 Task: Find connections with filter location Saumur with filter topic #customerrelationswith filter profile language English with filter current company Suzuki Motorcycle India Private Ltd. with filter school Jodhpur National University, Jodhpur with filter industry Marketing Services with filter service category Market Strategy with filter keywords title Homeless Shelter Worker
Action: Mouse moved to (274, 211)
Screenshot: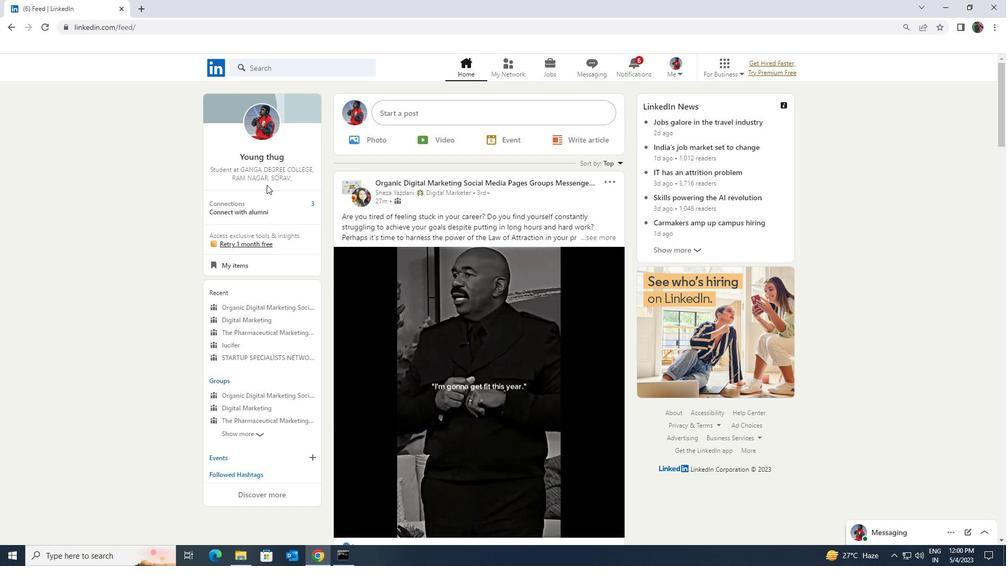 
Action: Mouse pressed left at (274, 211)
Screenshot: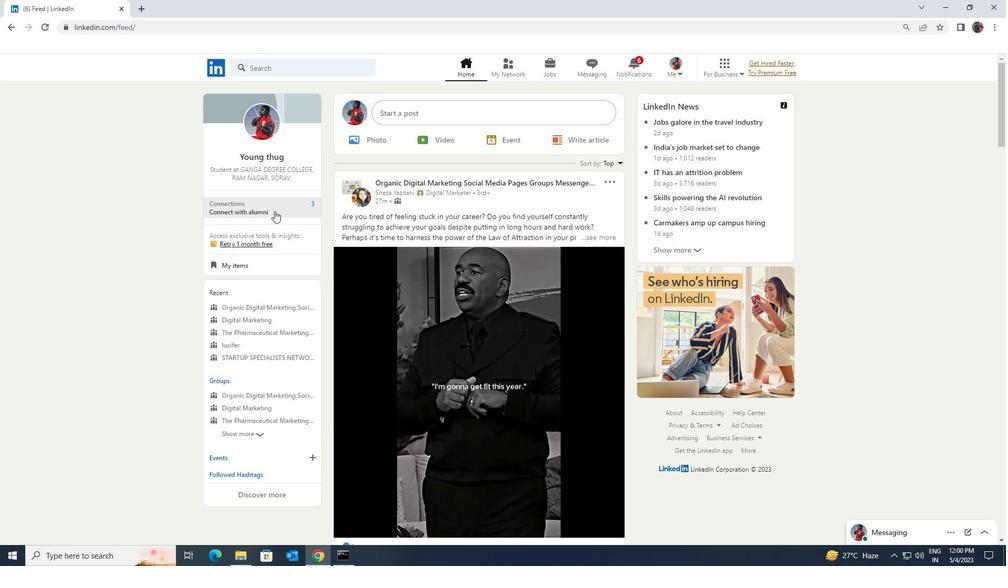 
Action: Mouse moved to (286, 132)
Screenshot: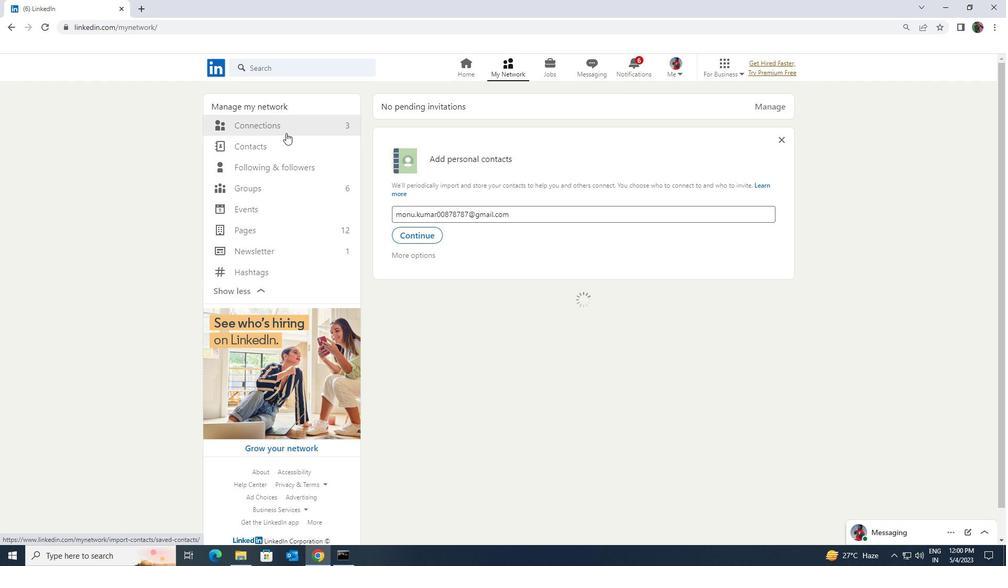 
Action: Mouse pressed left at (286, 132)
Screenshot: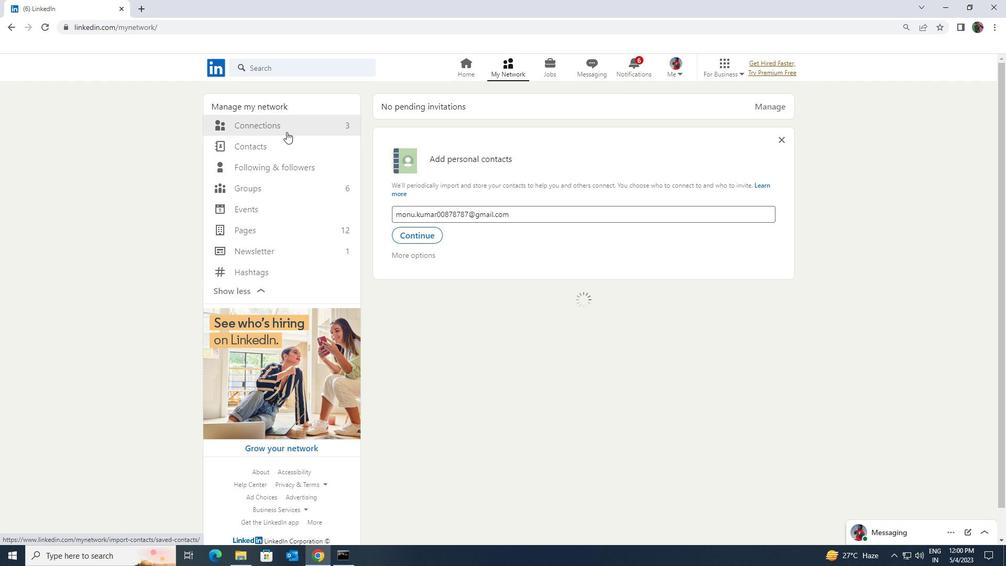 
Action: Mouse moved to (288, 126)
Screenshot: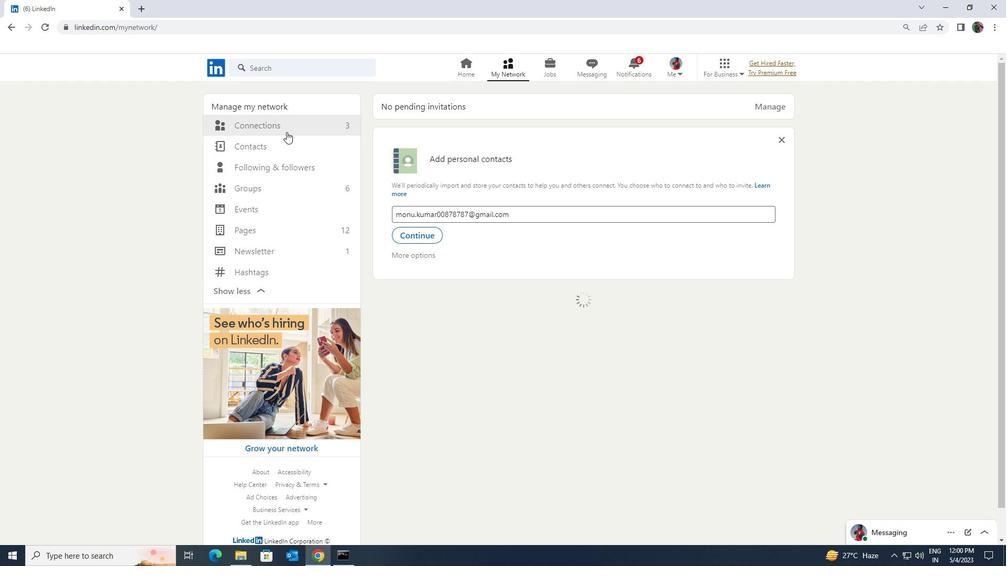 
Action: Mouse pressed left at (288, 126)
Screenshot: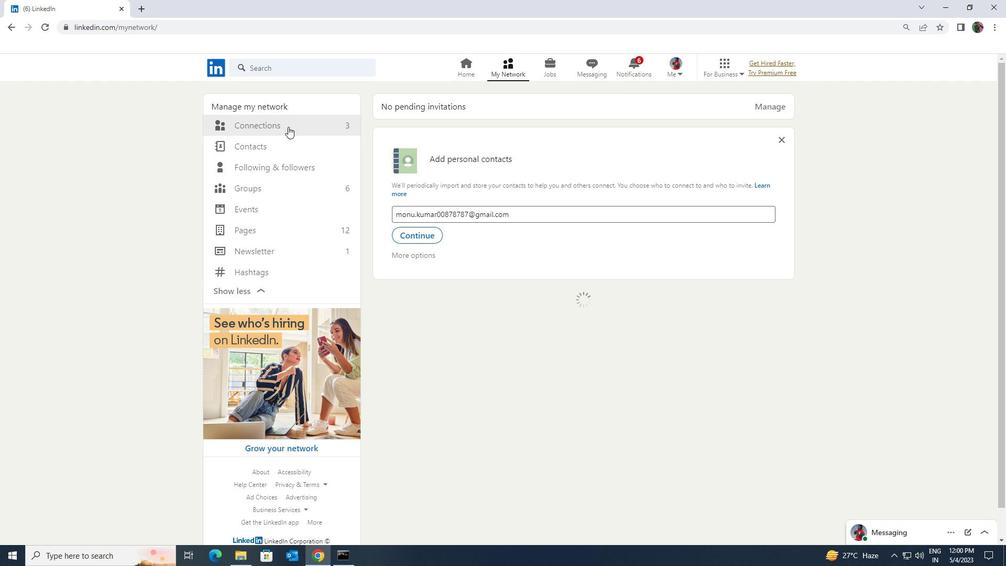 
Action: Mouse moved to (559, 127)
Screenshot: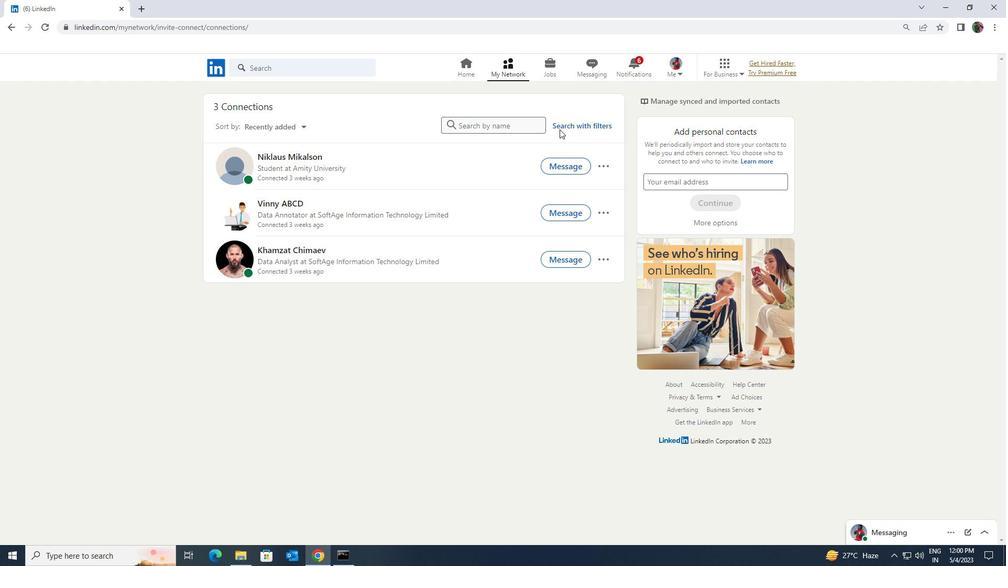 
Action: Mouse pressed left at (559, 127)
Screenshot: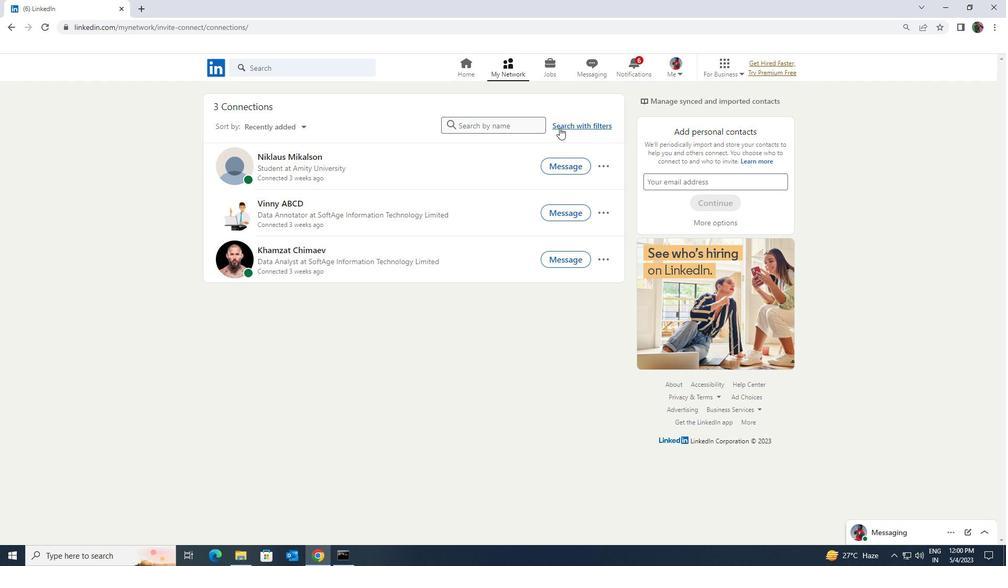 
Action: Mouse moved to (539, 98)
Screenshot: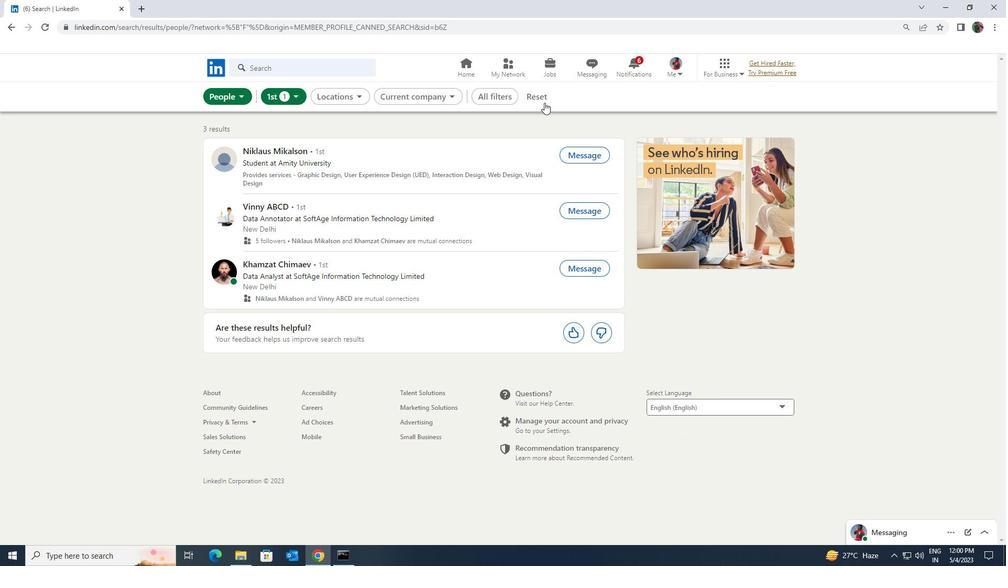 
Action: Mouse pressed left at (539, 98)
Screenshot: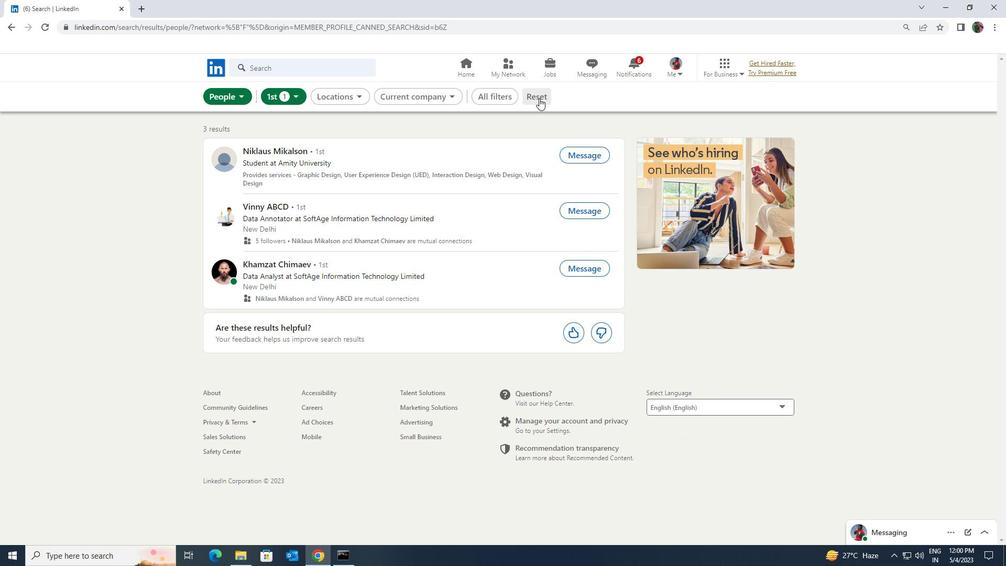
Action: Mouse moved to (524, 94)
Screenshot: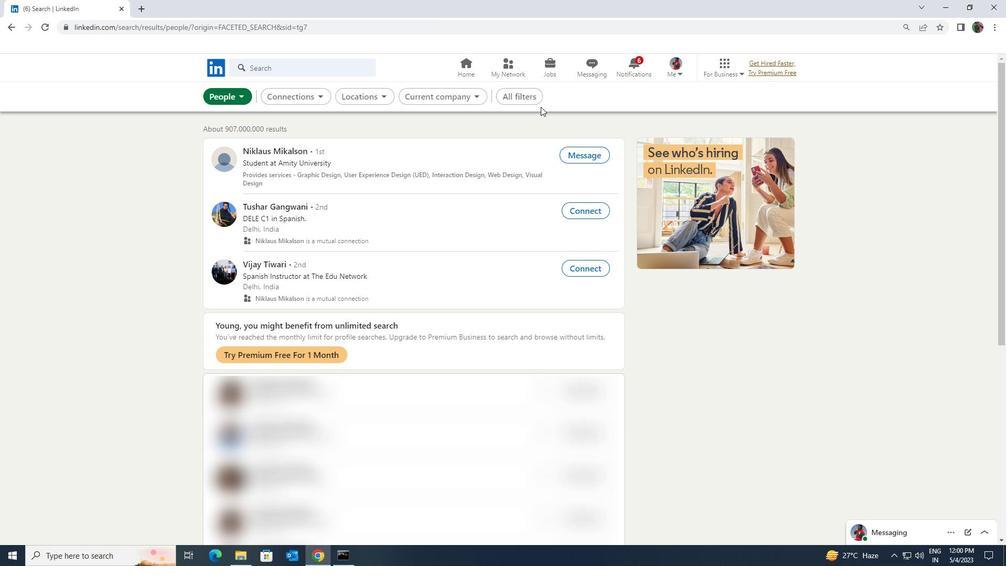 
Action: Mouse pressed left at (524, 94)
Screenshot: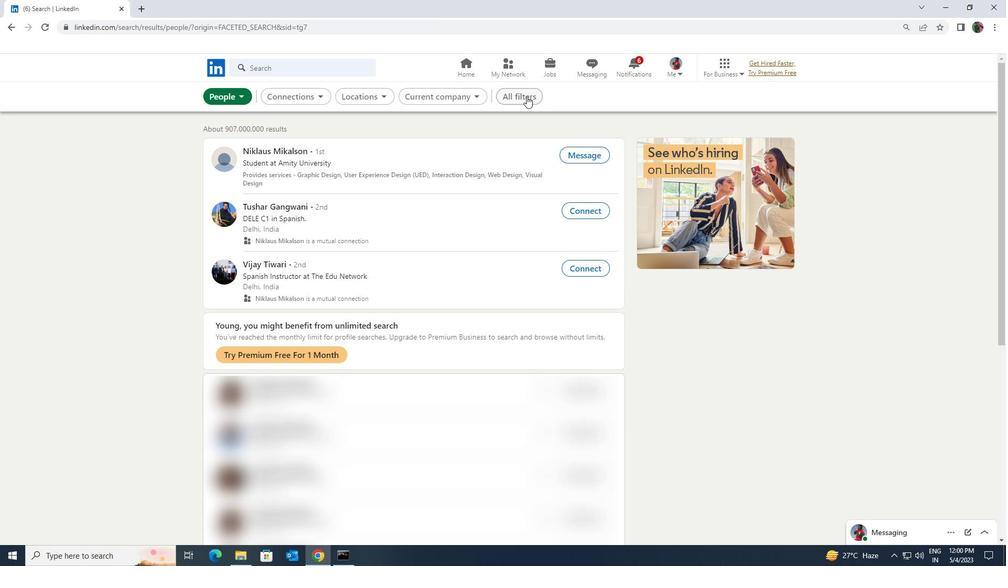 
Action: Mouse moved to (880, 410)
Screenshot: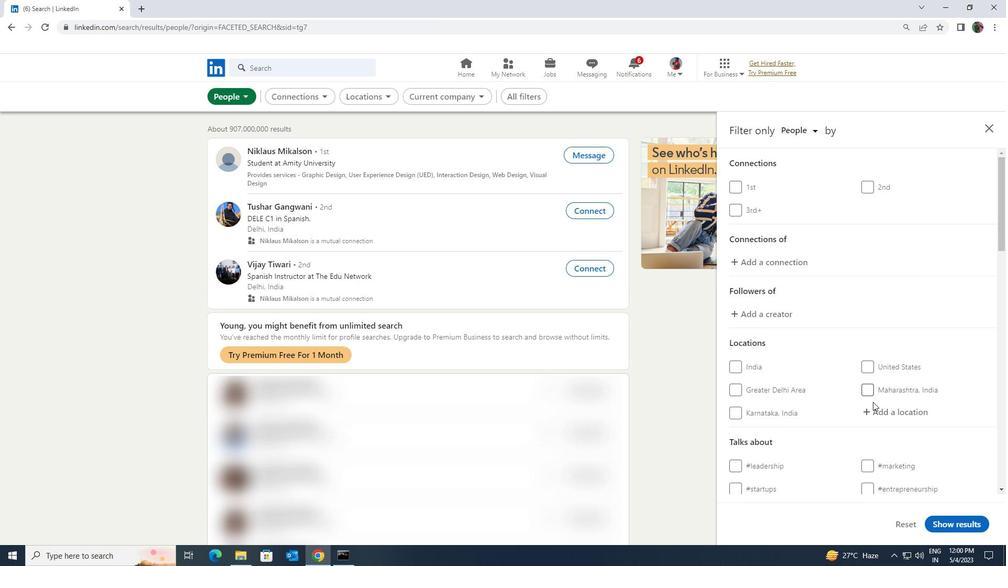 
Action: Mouse pressed left at (880, 410)
Screenshot: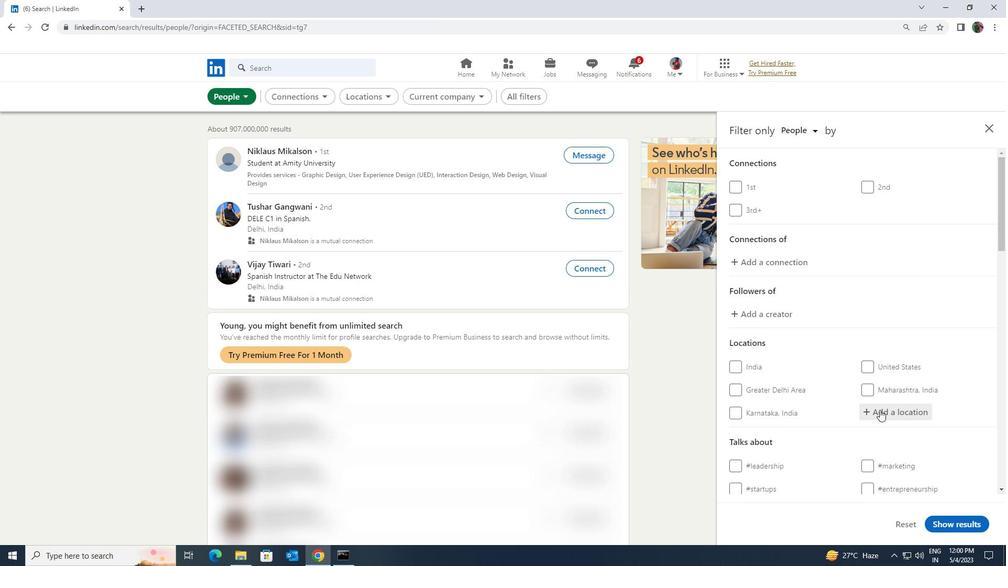 
Action: Key pressed <Key.shift><Key.shift><Key.shift><Key.shift>SAUMUR
Screenshot: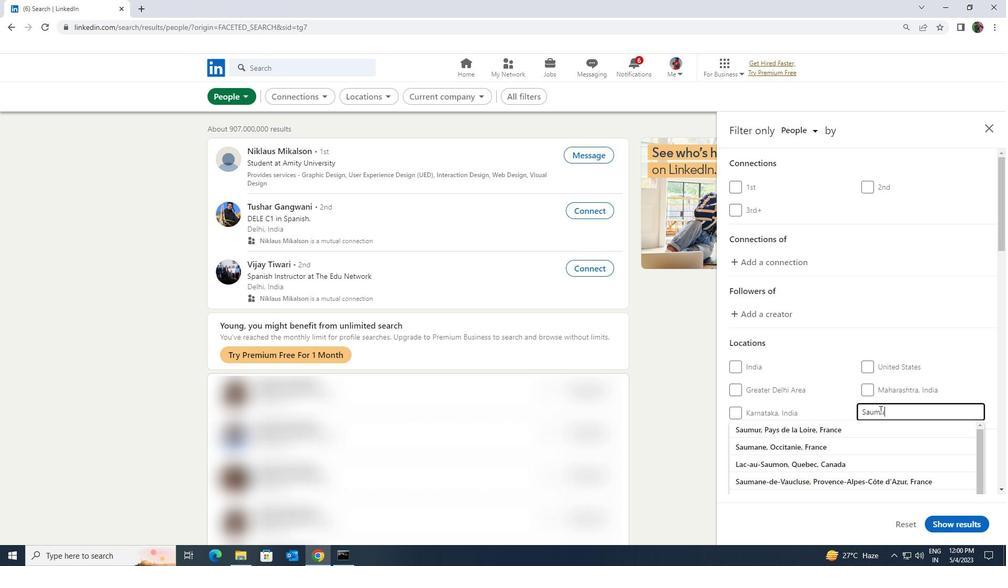 
Action: Mouse moved to (879, 423)
Screenshot: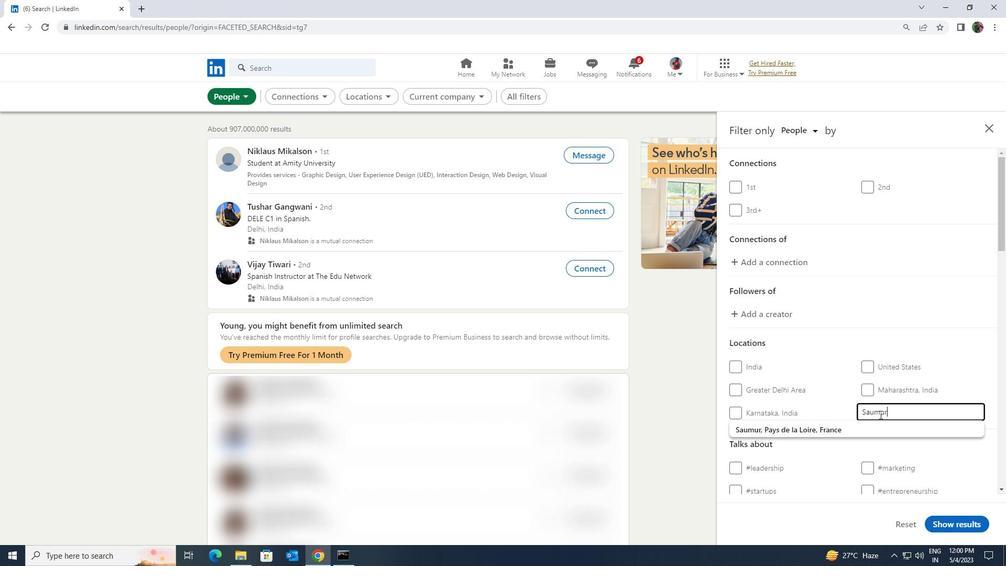 
Action: Mouse pressed left at (879, 423)
Screenshot: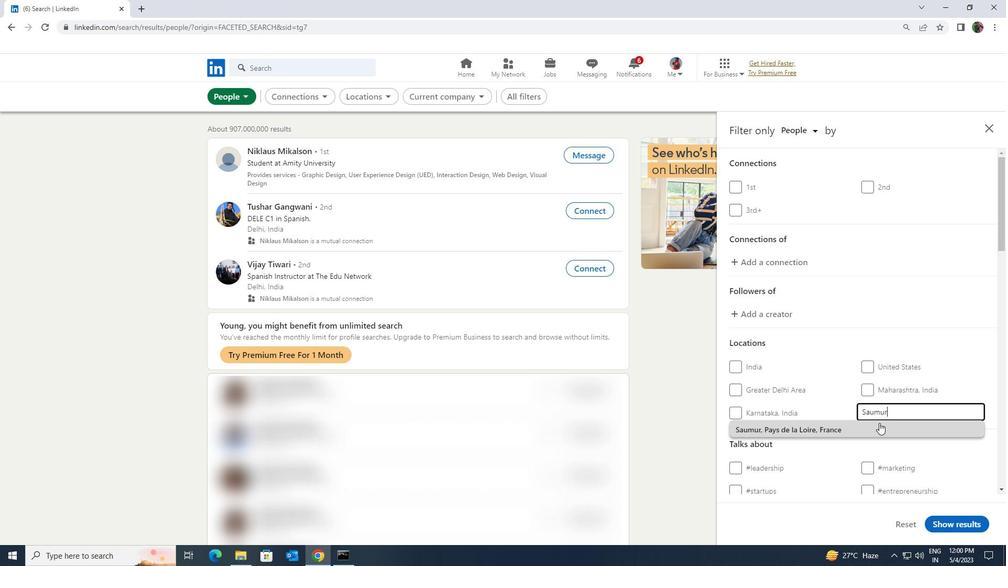 
Action: Mouse scrolled (879, 422) with delta (0, 0)
Screenshot: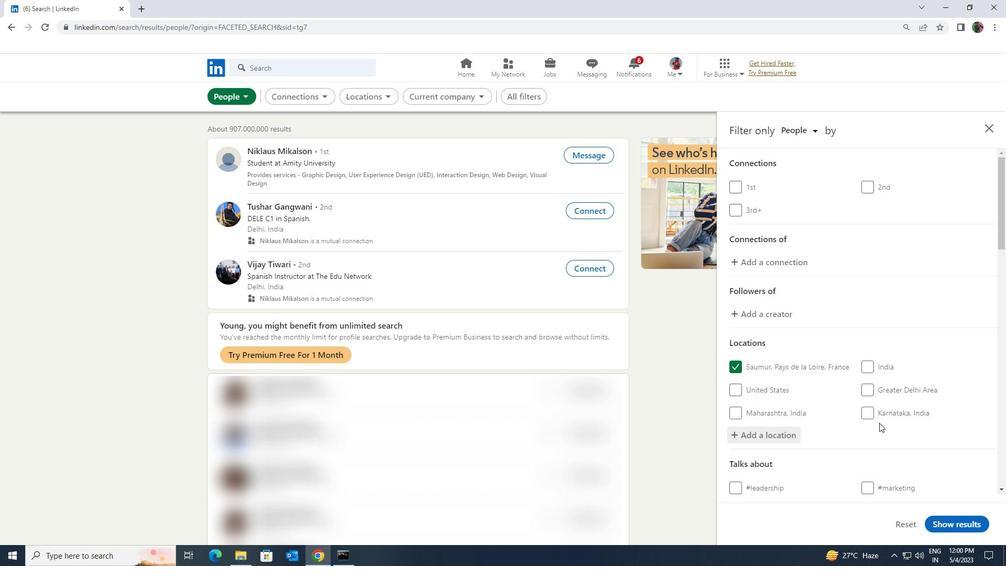 
Action: Mouse scrolled (879, 422) with delta (0, 0)
Screenshot: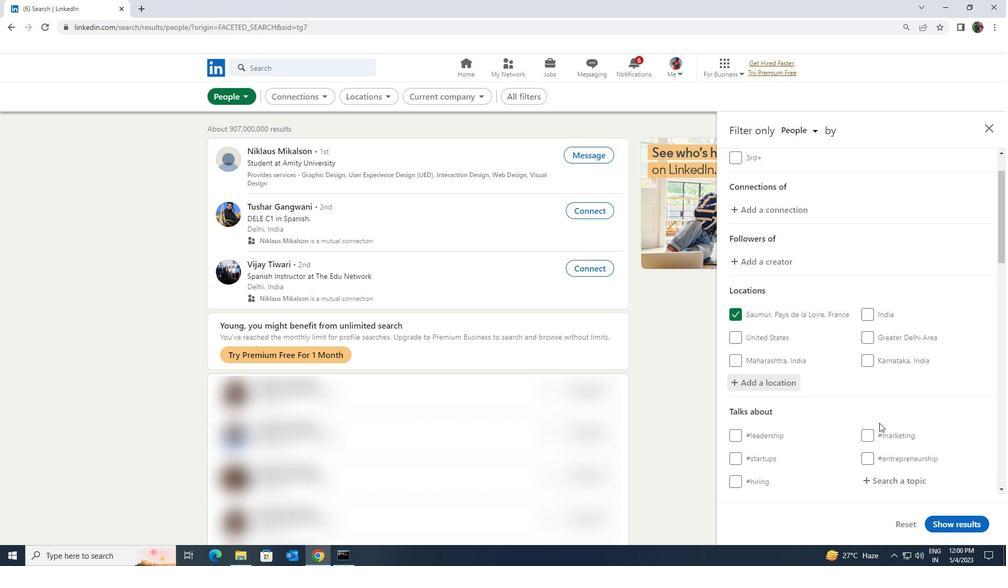 
Action: Mouse moved to (880, 426)
Screenshot: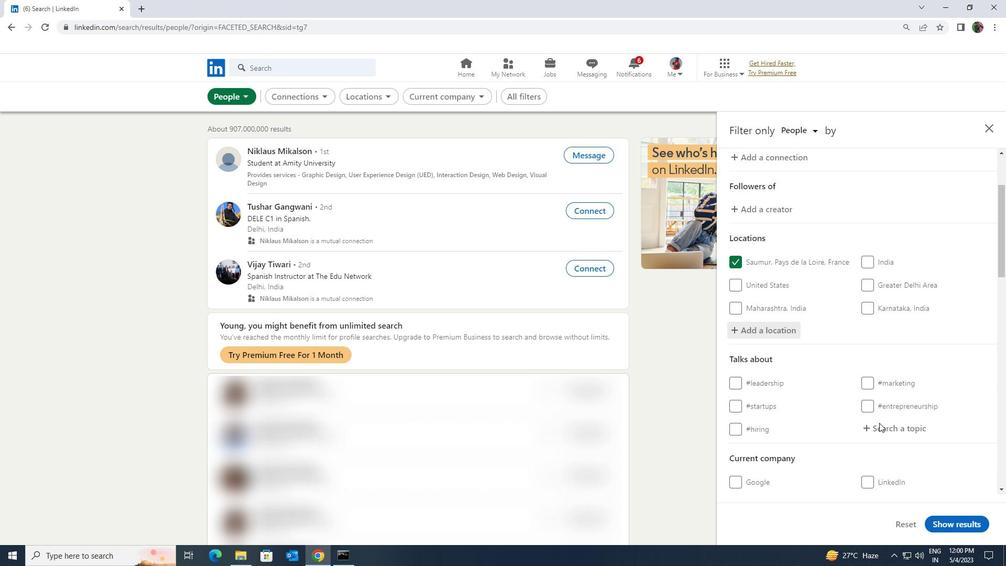 
Action: Mouse pressed left at (880, 426)
Screenshot: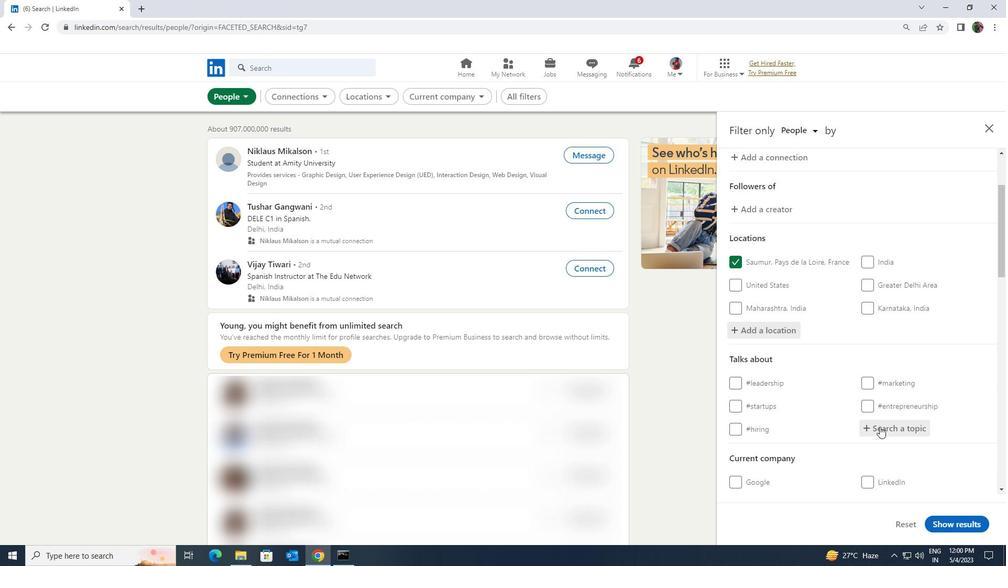 
Action: Key pressed <Key.shift>CUSTOMERRELATION
Screenshot: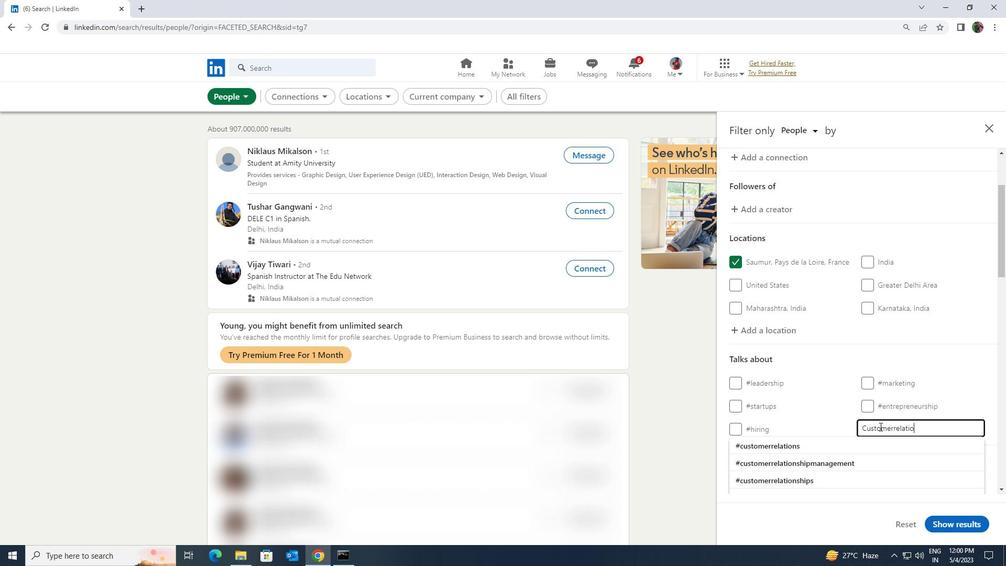 
Action: Mouse moved to (879, 438)
Screenshot: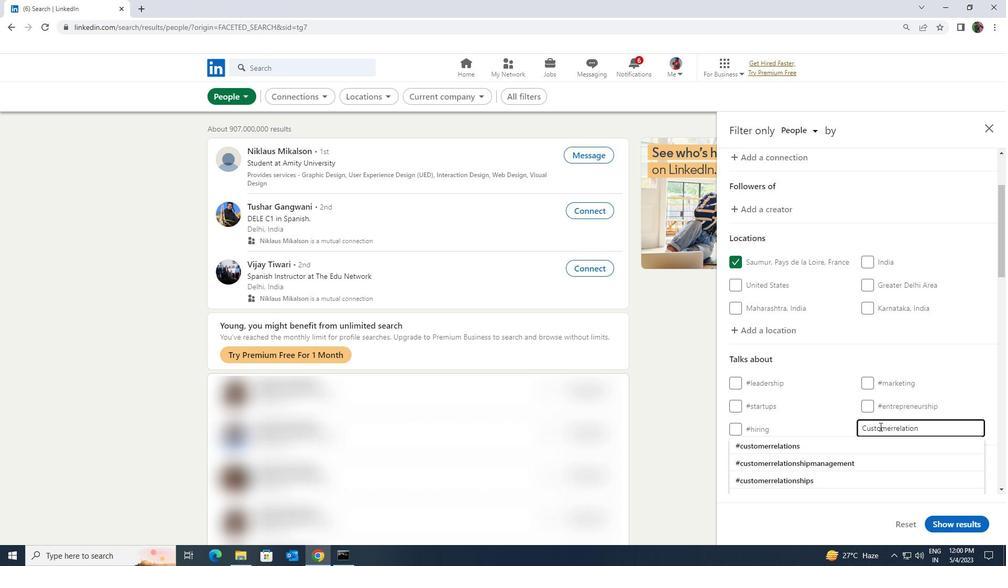 
Action: Mouse pressed left at (879, 438)
Screenshot: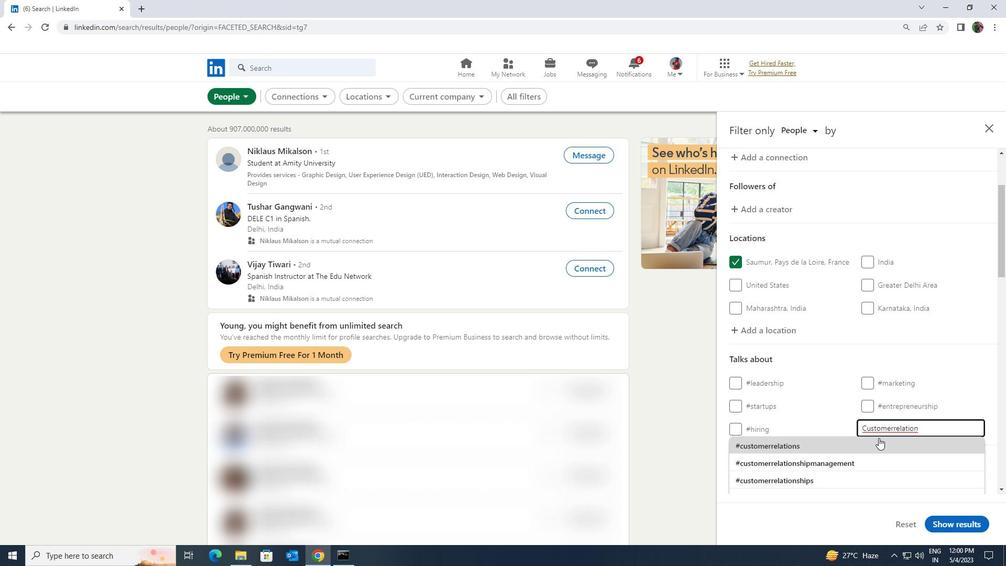
Action: Mouse scrolled (879, 437) with delta (0, 0)
Screenshot: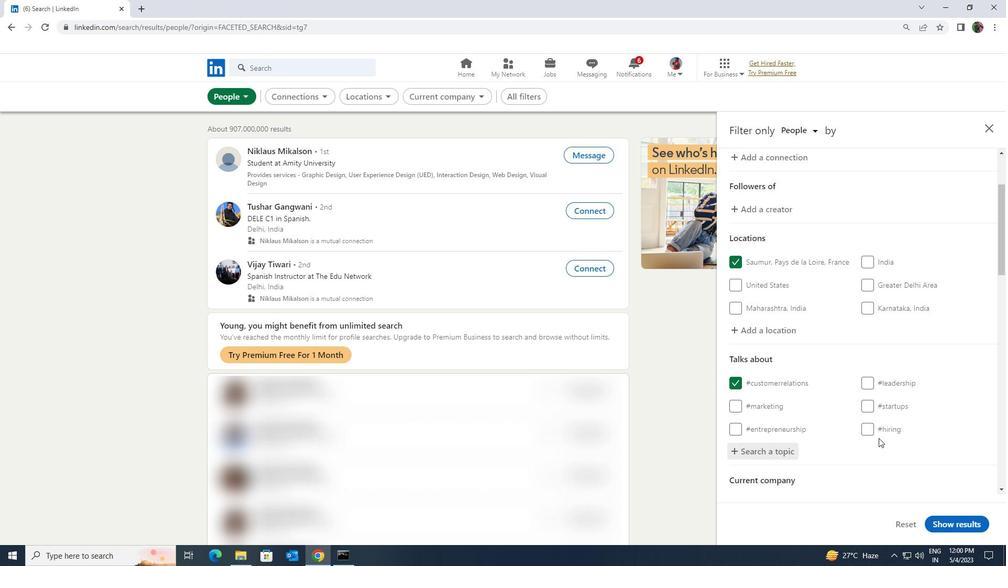 
Action: Mouse scrolled (879, 437) with delta (0, 0)
Screenshot: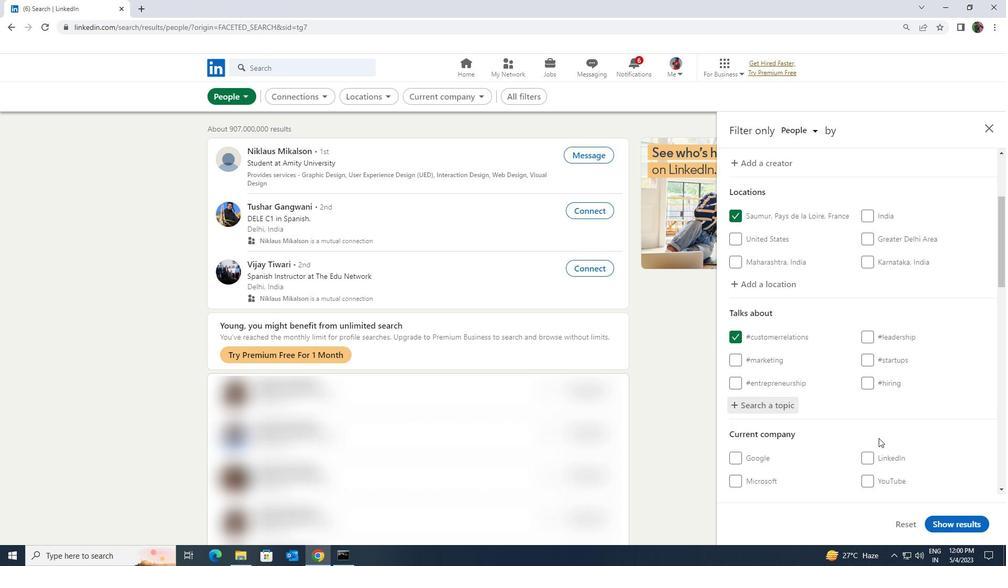 
Action: Mouse scrolled (879, 437) with delta (0, 0)
Screenshot: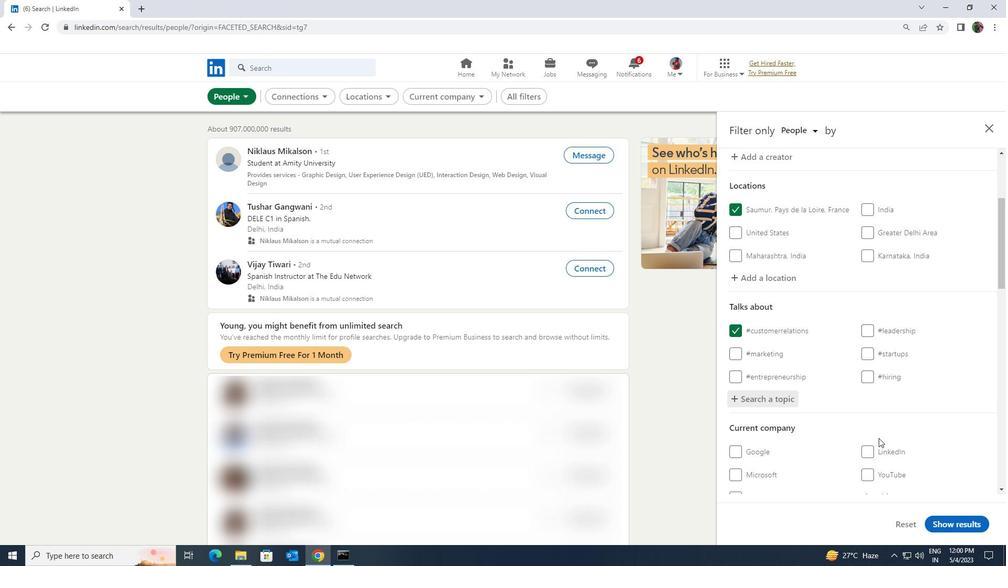 
Action: Mouse scrolled (879, 437) with delta (0, 0)
Screenshot: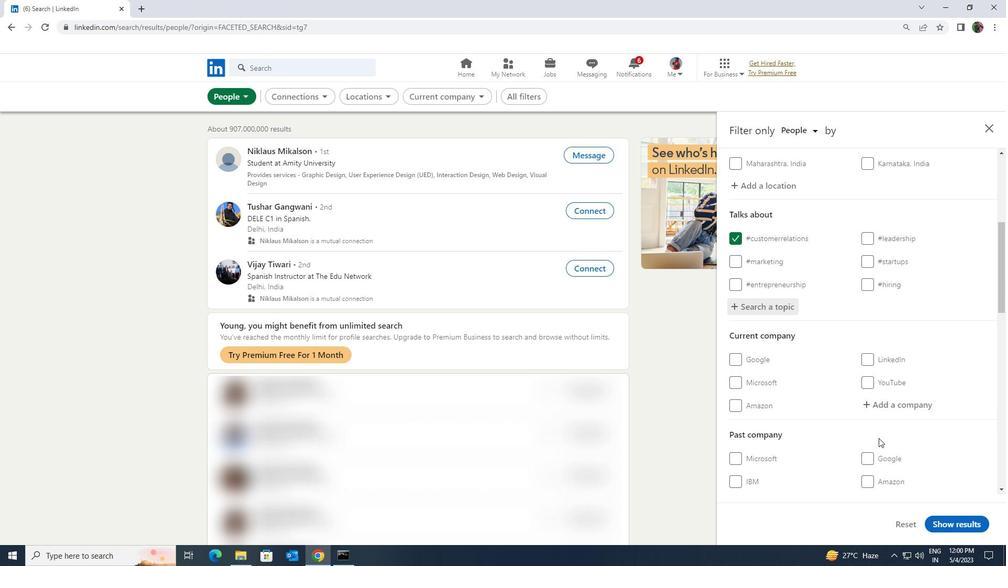 
Action: Mouse scrolled (879, 437) with delta (0, 0)
Screenshot: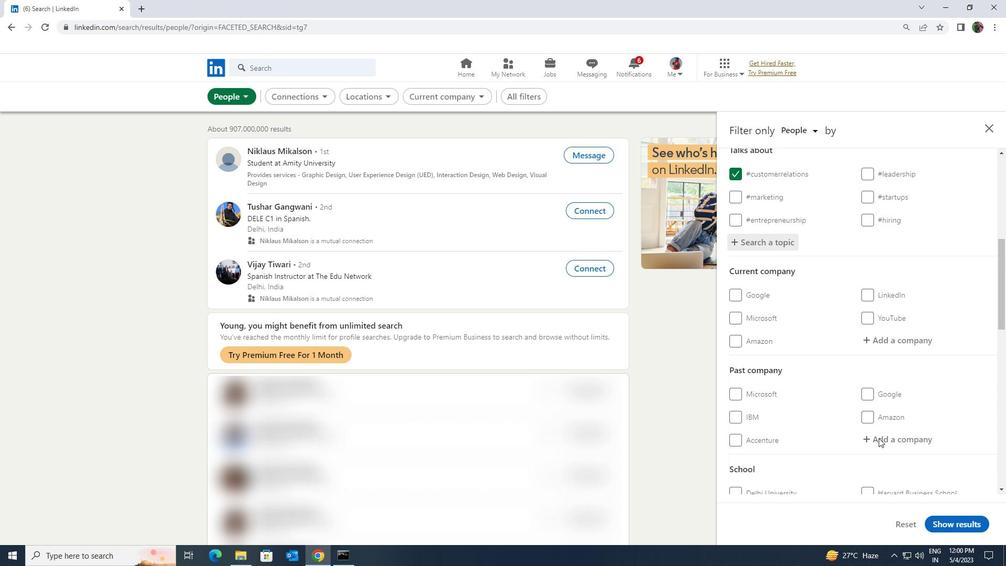 
Action: Mouse scrolled (879, 437) with delta (0, 0)
Screenshot: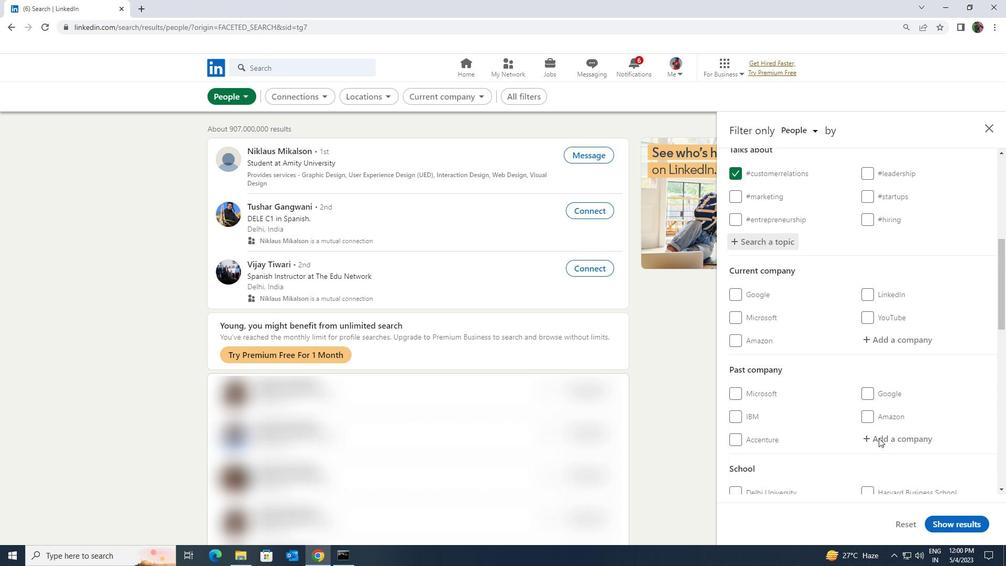 
Action: Mouse scrolled (879, 437) with delta (0, 0)
Screenshot: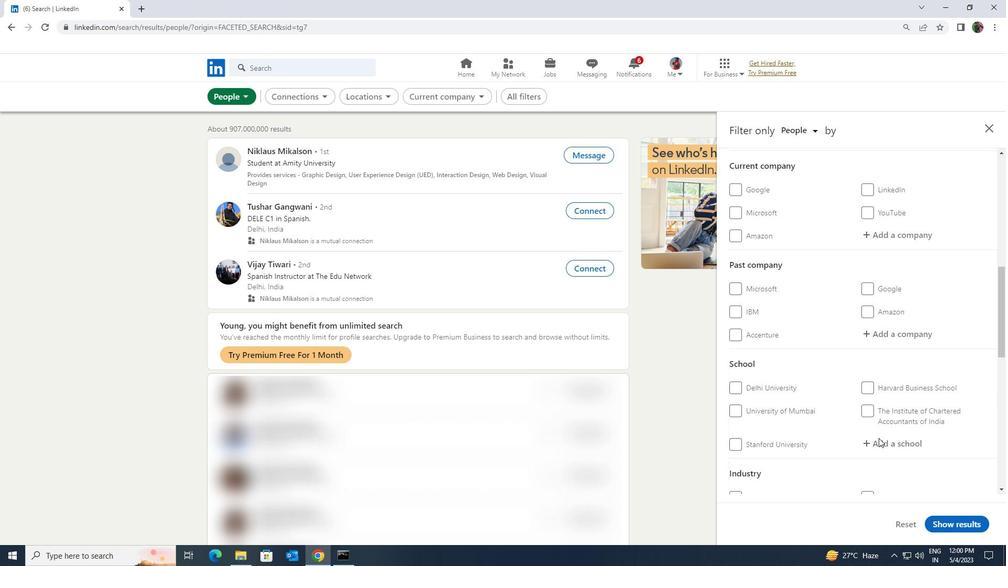 
Action: Mouse scrolled (879, 437) with delta (0, 0)
Screenshot: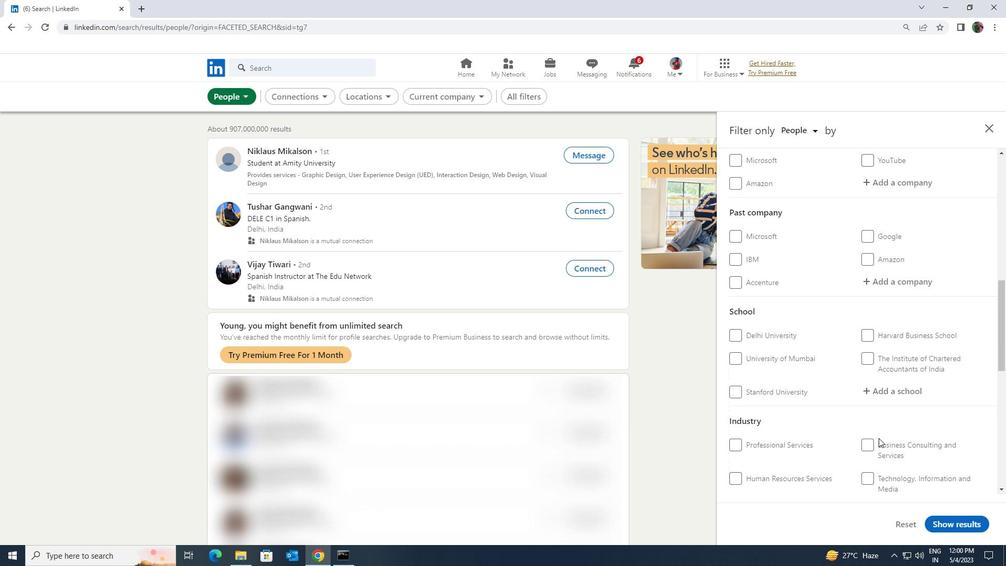 
Action: Mouse scrolled (879, 437) with delta (0, 0)
Screenshot: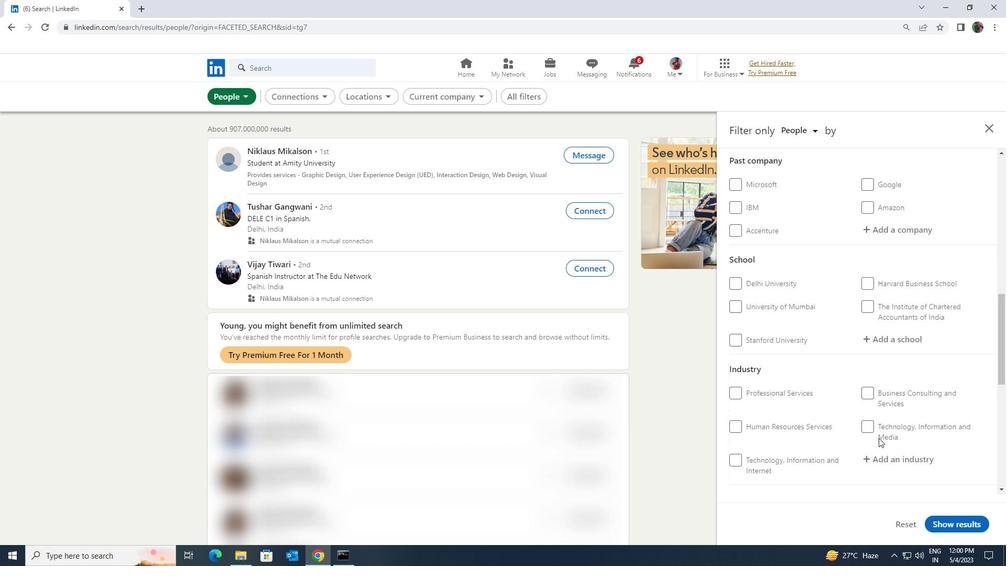 
Action: Mouse scrolled (879, 437) with delta (0, 0)
Screenshot: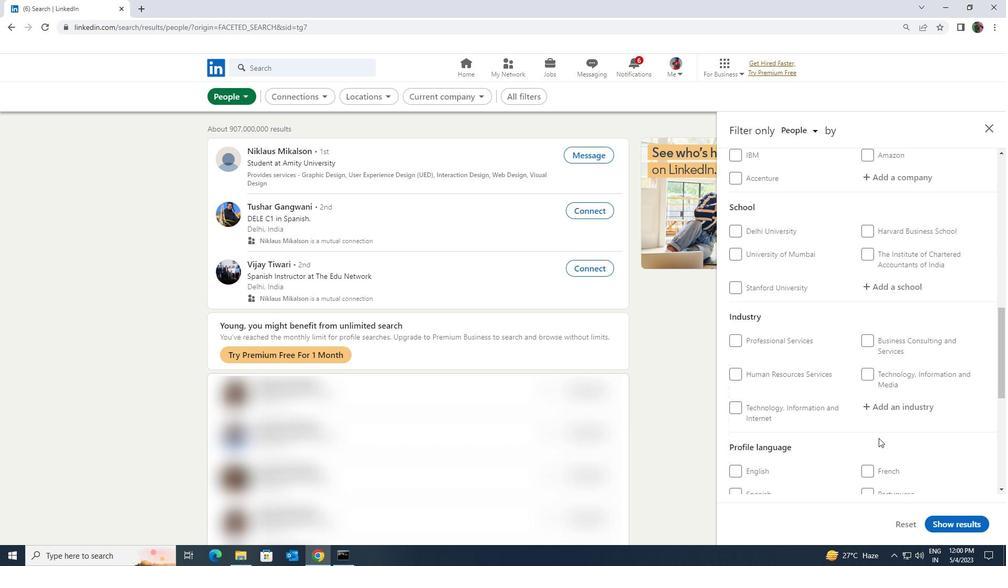 
Action: Mouse moved to (735, 415)
Screenshot: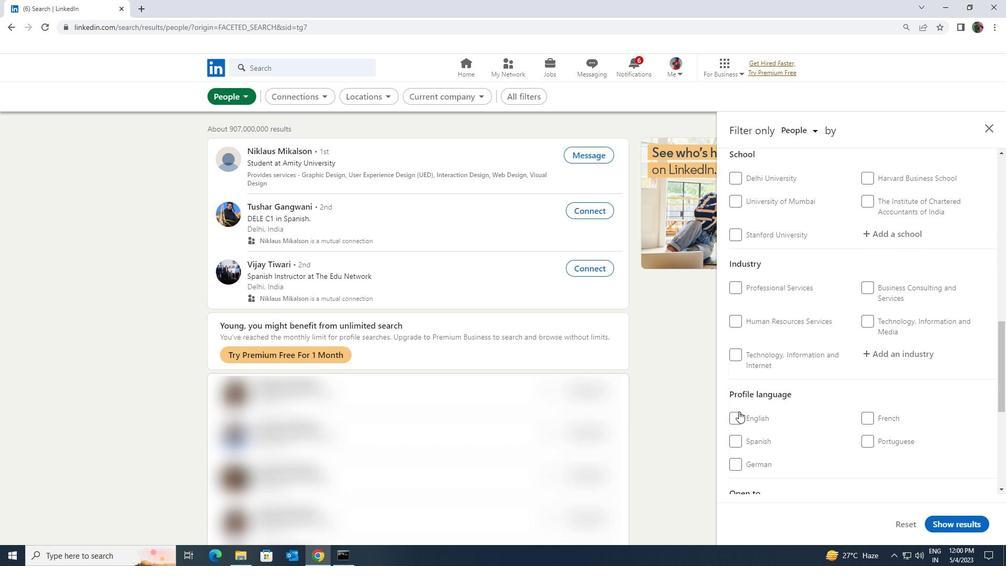 
Action: Mouse pressed left at (735, 415)
Screenshot: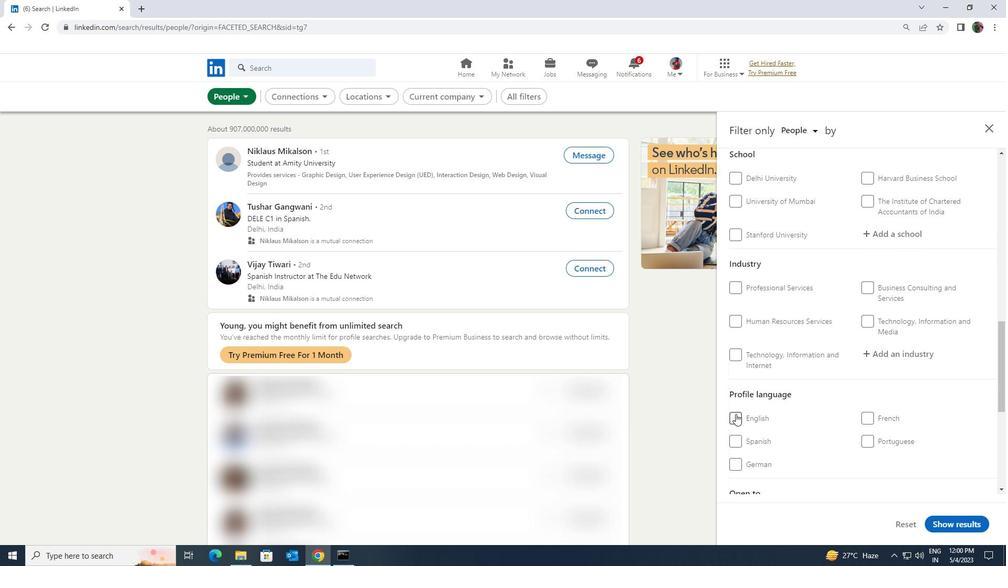 
Action: Mouse moved to (799, 416)
Screenshot: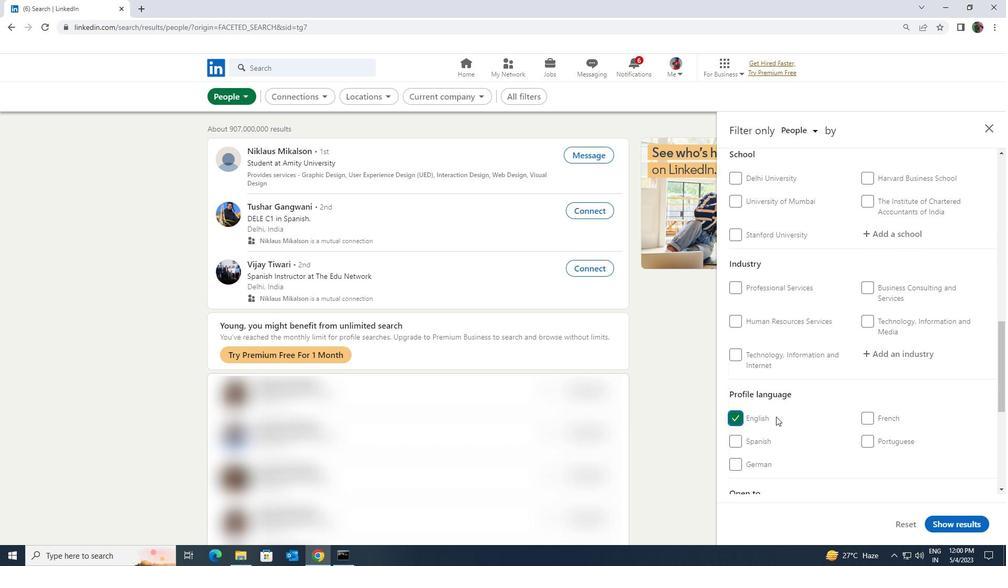 
Action: Mouse scrolled (799, 417) with delta (0, 0)
Screenshot: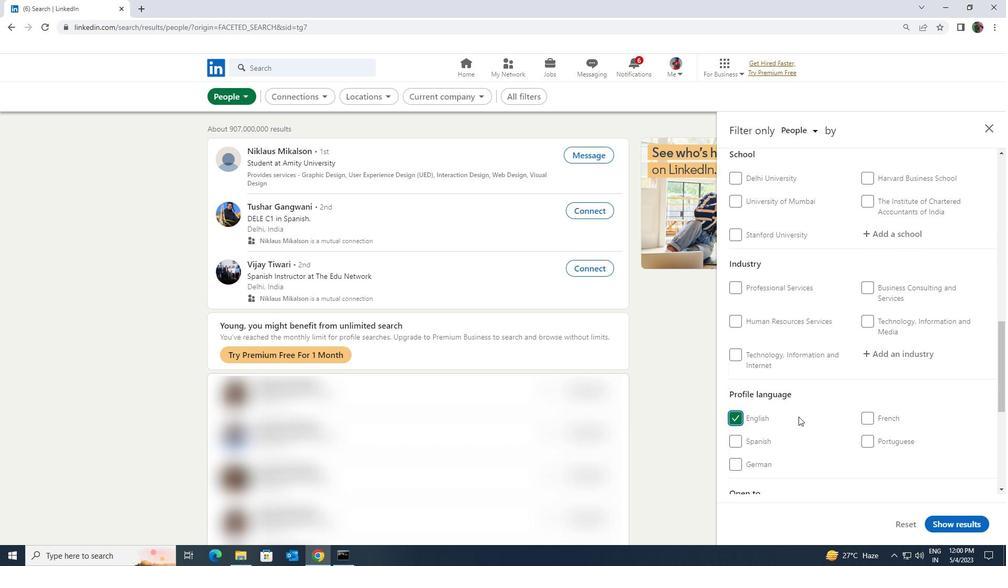 
Action: Mouse scrolled (799, 417) with delta (0, 0)
Screenshot: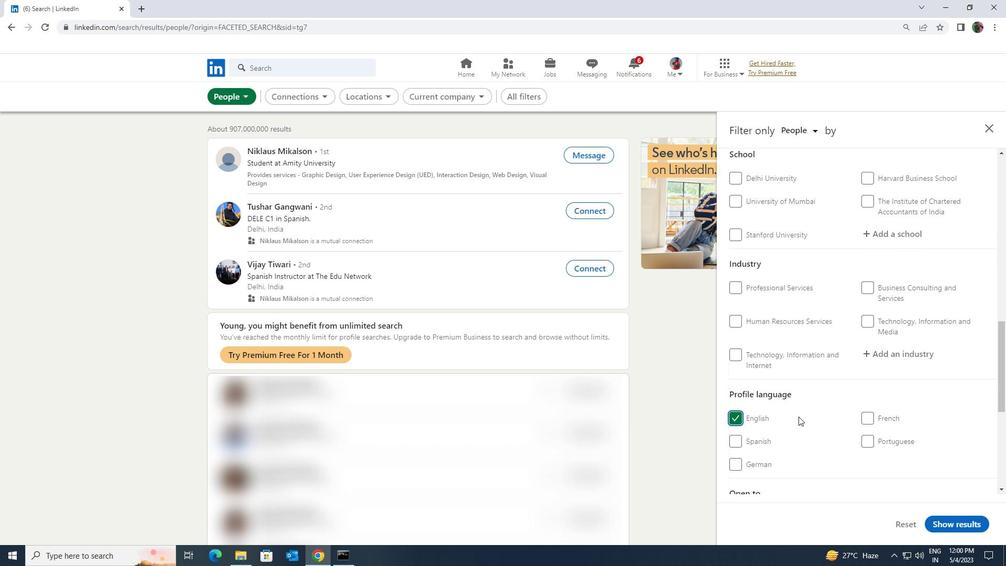 
Action: Mouse scrolled (799, 417) with delta (0, 0)
Screenshot: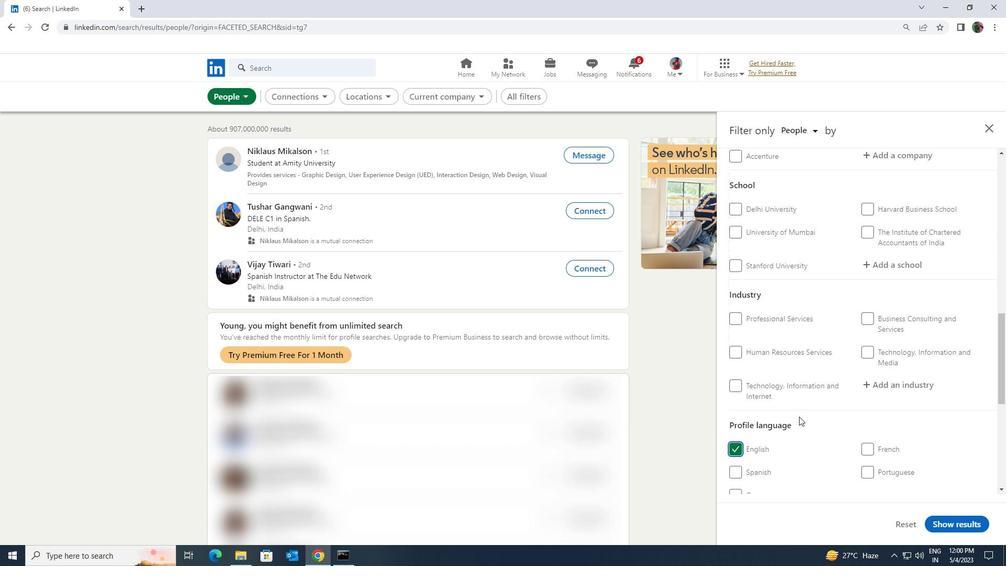 
Action: Mouse scrolled (799, 417) with delta (0, 0)
Screenshot: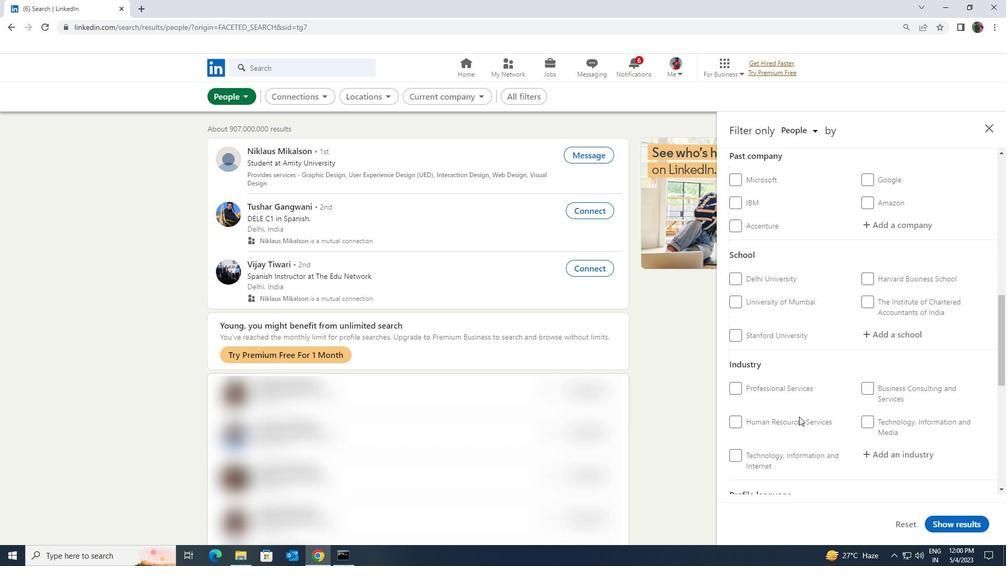 
Action: Mouse scrolled (799, 417) with delta (0, 0)
Screenshot: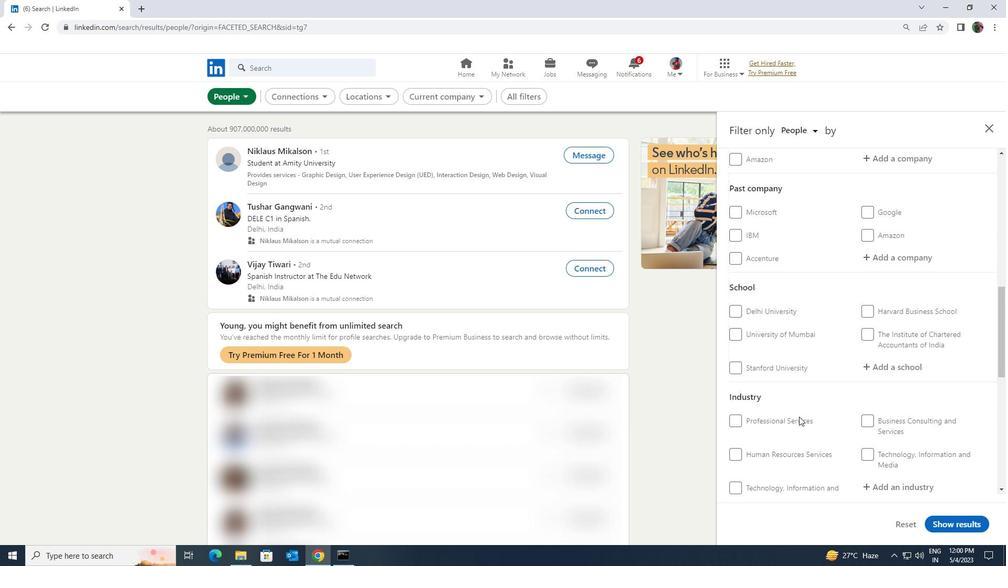 
Action: Mouse scrolled (799, 417) with delta (0, 0)
Screenshot: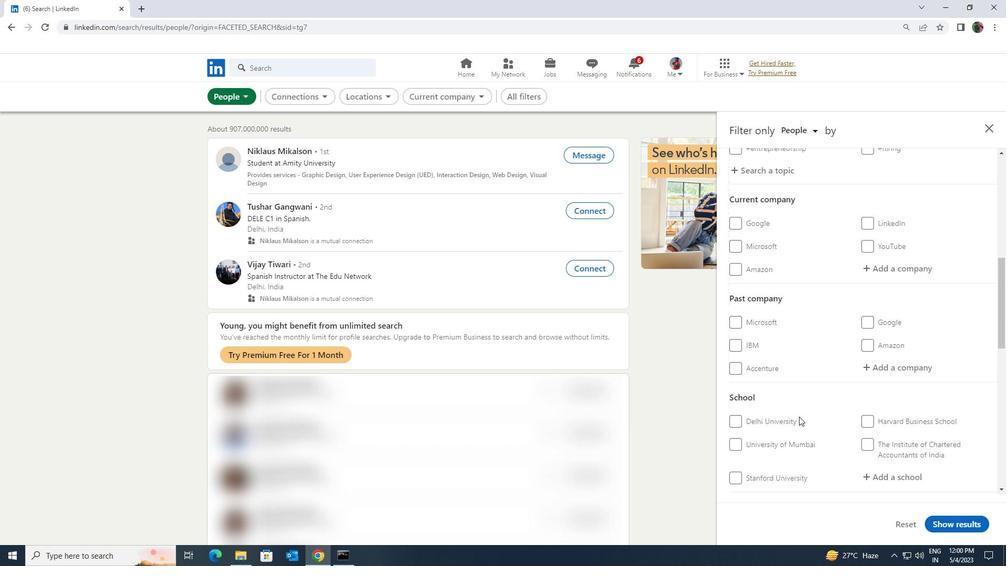 
Action: Mouse scrolled (799, 417) with delta (0, 0)
Screenshot: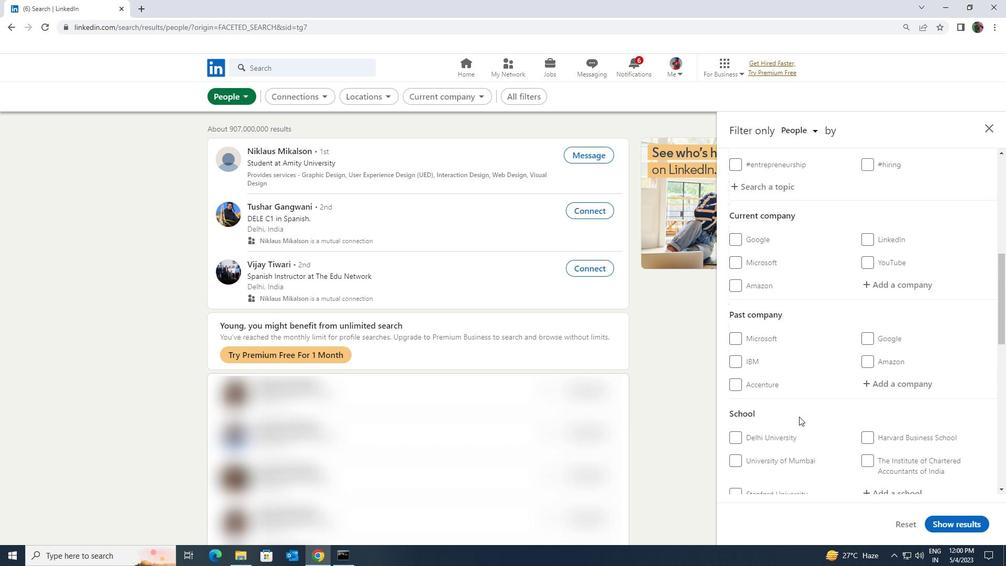 
Action: Mouse moved to (874, 393)
Screenshot: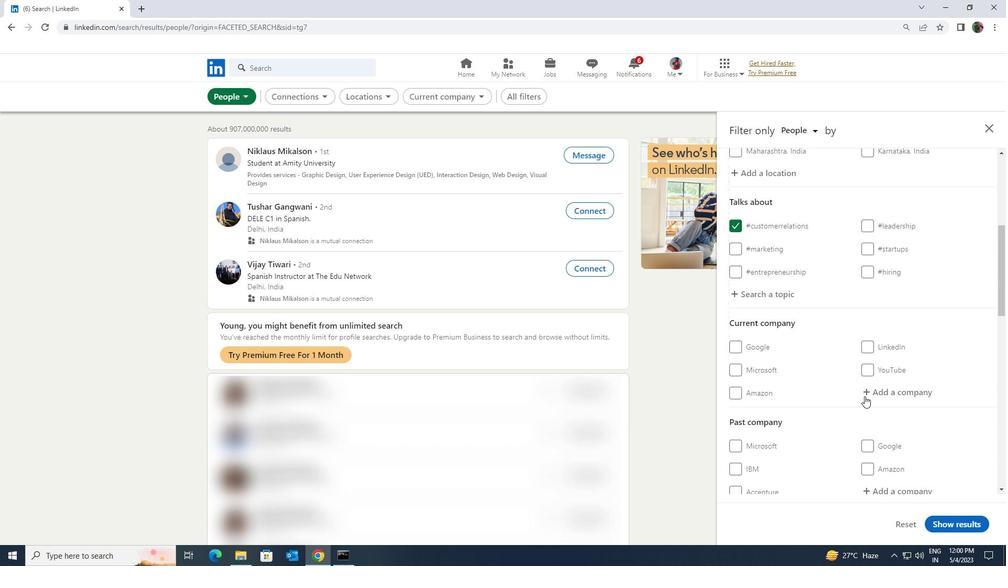 
Action: Mouse pressed left at (874, 393)
Screenshot: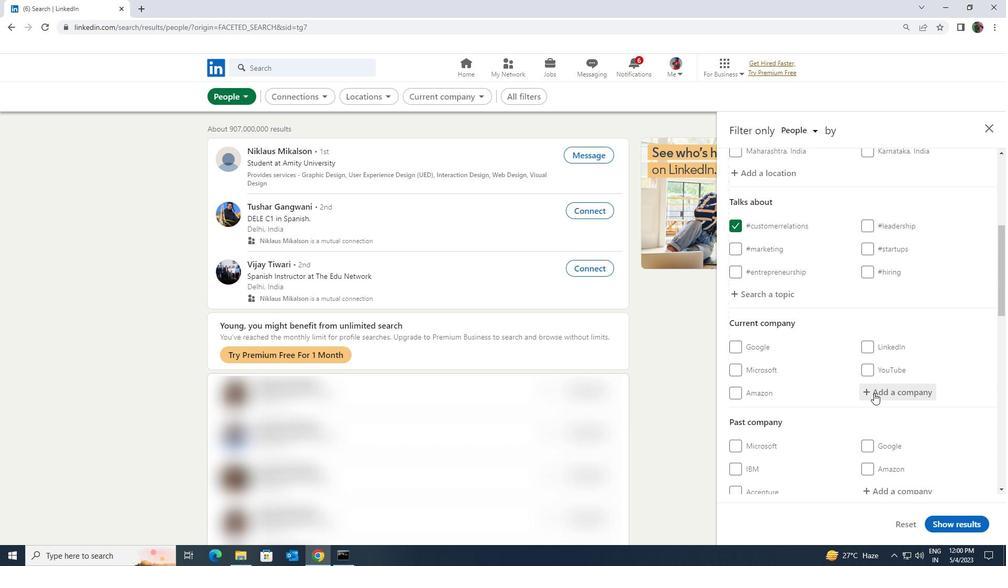 
Action: Key pressed <Key.shift><Key.shift><Key.shift><Key.shift><Key.shift><Key.shift><Key.shift><Key.shift><Key.shift>SUZUKI<Key.space><Key.shift>MOTO
Screenshot: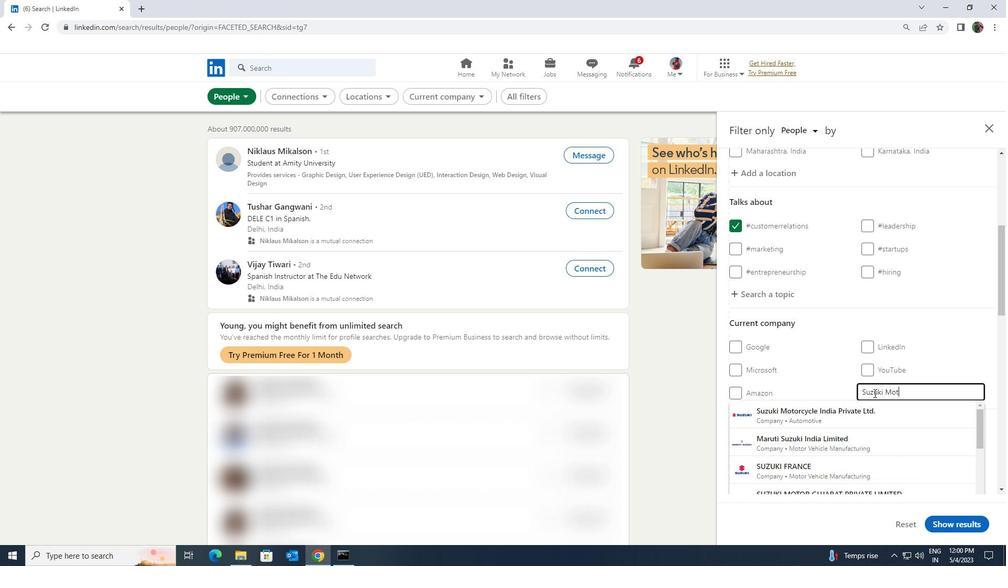 
Action: Mouse moved to (869, 406)
Screenshot: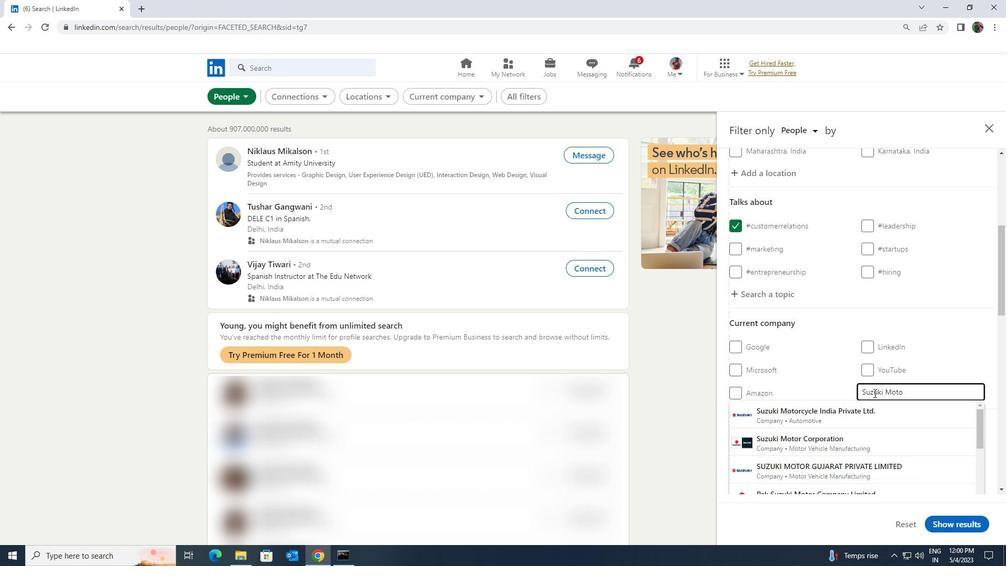 
Action: Mouse pressed left at (869, 406)
Screenshot: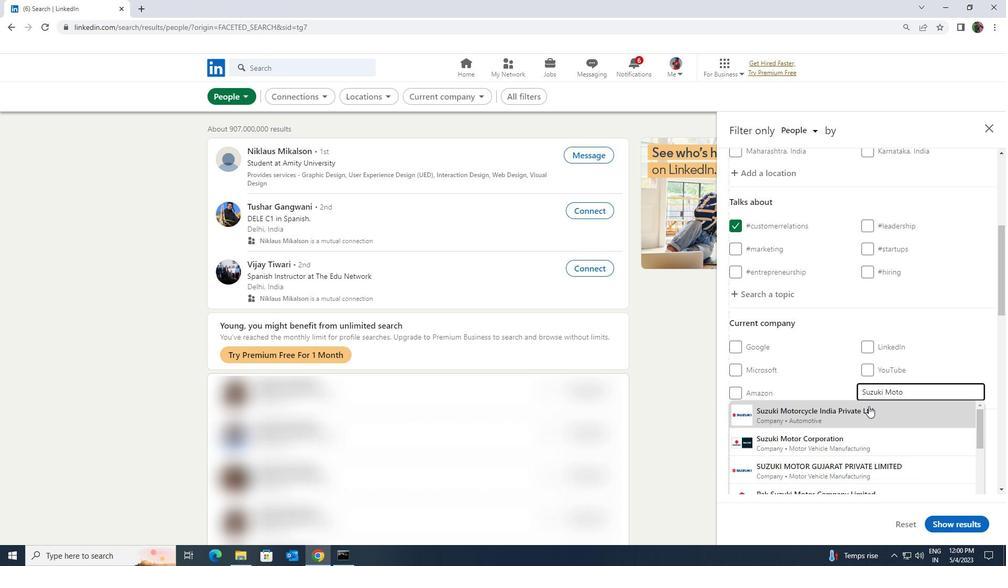
Action: Mouse scrolled (869, 405) with delta (0, 0)
Screenshot: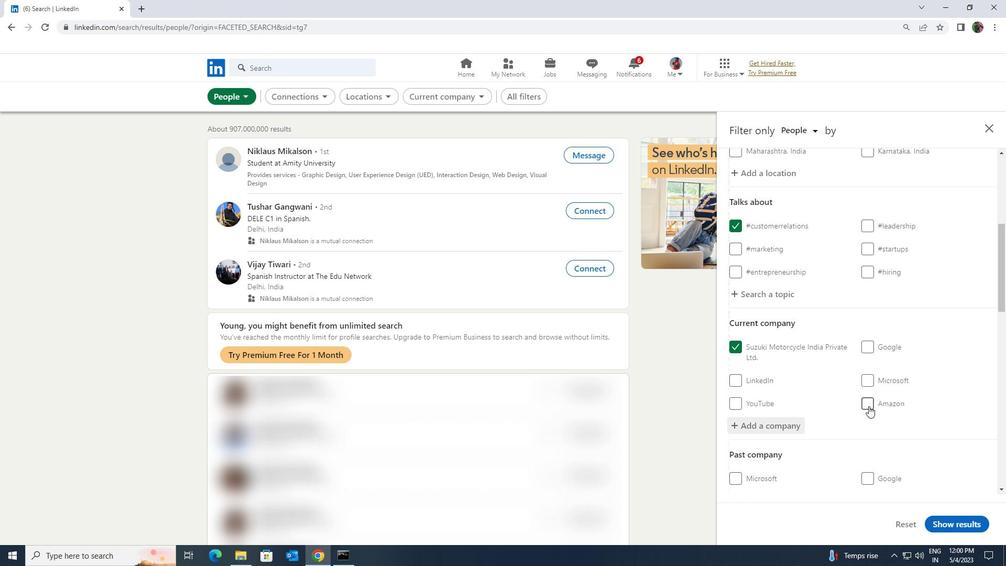 
Action: Mouse scrolled (869, 405) with delta (0, 0)
Screenshot: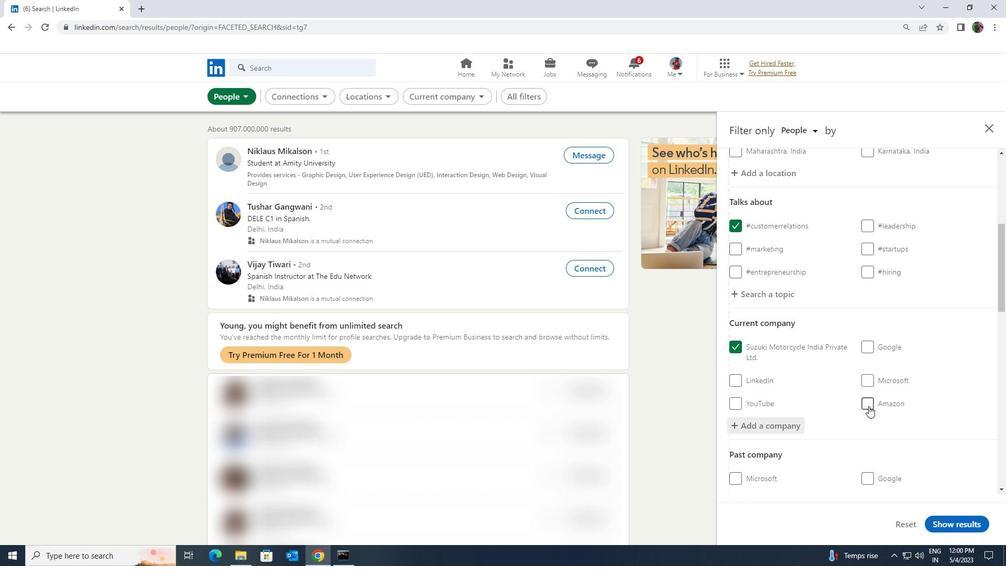 
Action: Mouse scrolled (869, 405) with delta (0, 0)
Screenshot: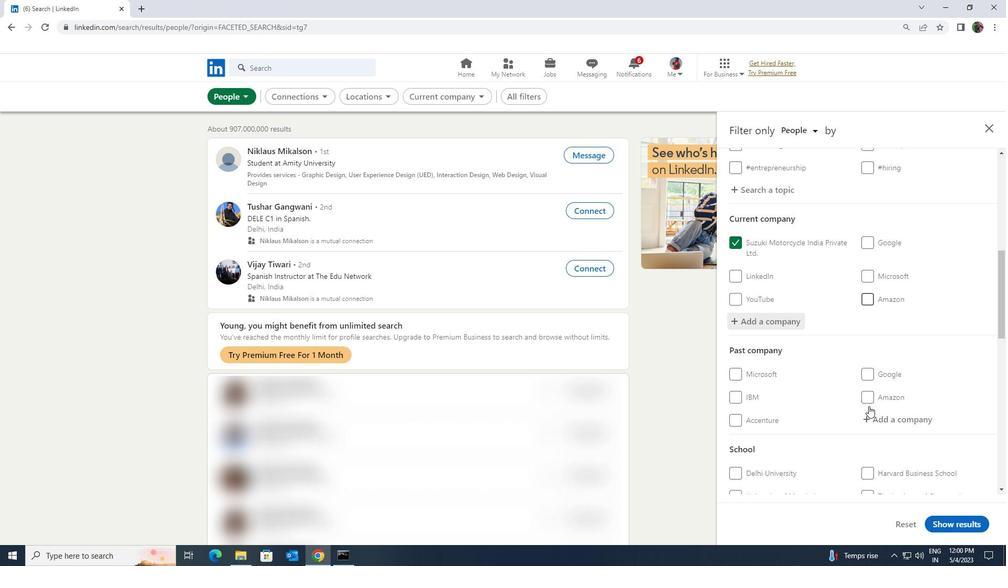 
Action: Mouse scrolled (869, 405) with delta (0, 0)
Screenshot: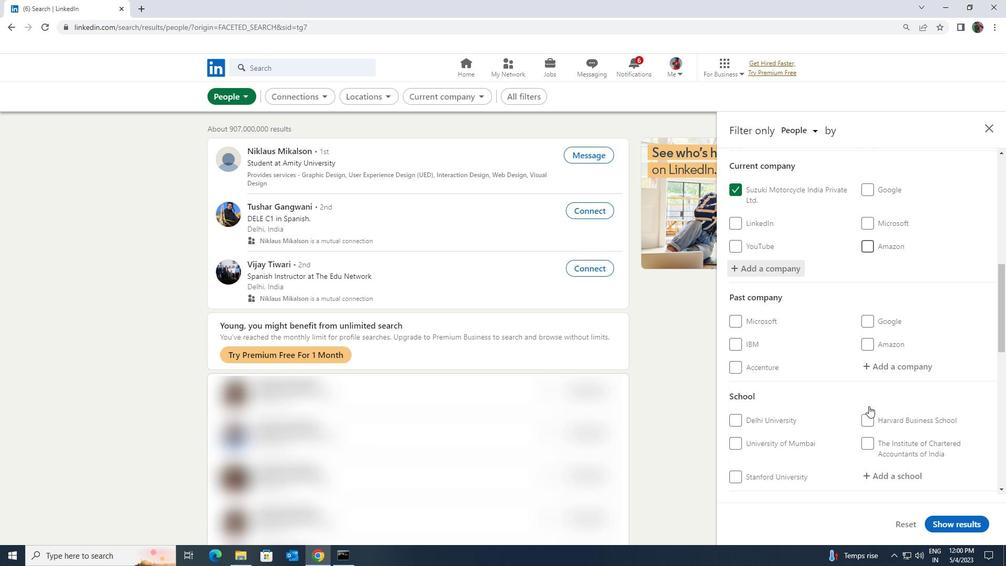 
Action: Mouse moved to (874, 419)
Screenshot: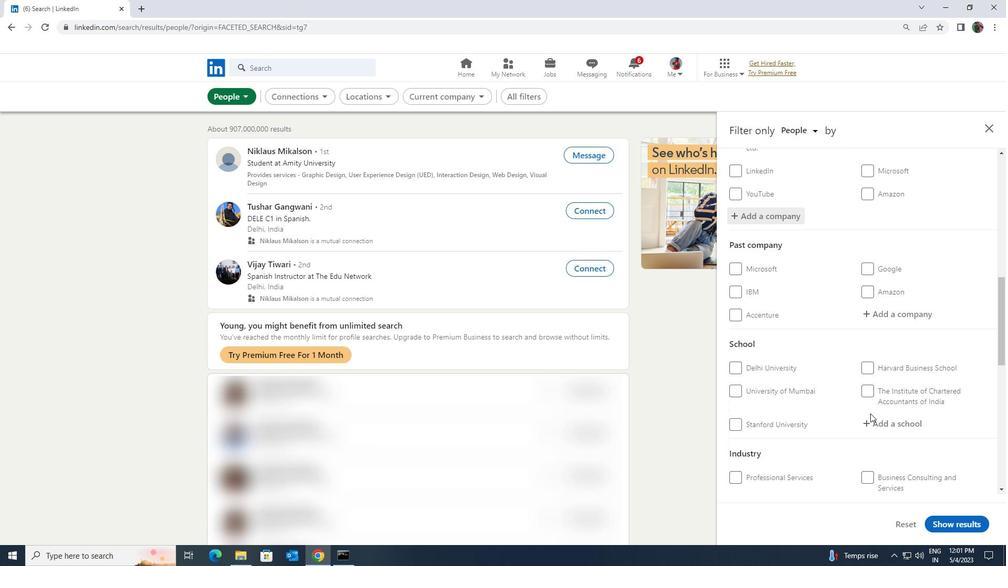 
Action: Mouse pressed left at (874, 419)
Screenshot: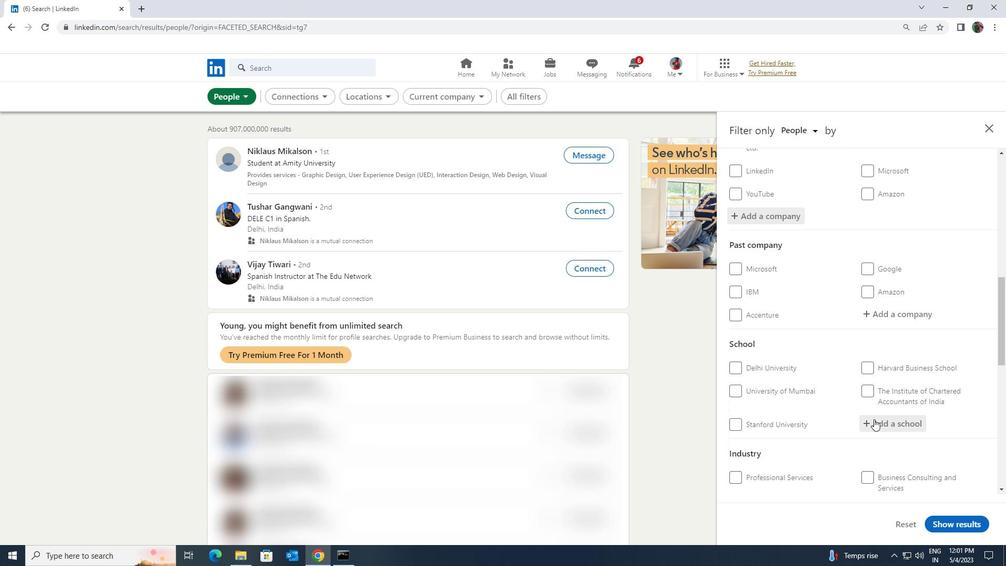
Action: Key pressed <Key.shift><Key.shift><Key.shift><Key.shift><Key.shift><Key.shift><Key.shift>NATIONAL<Key.space><Key.shift><Key.shift><Key.shift><Key.shift><Key.shift><Key.shift>UNIVERSITY<Key.space><Key.shift>JOD
Screenshot: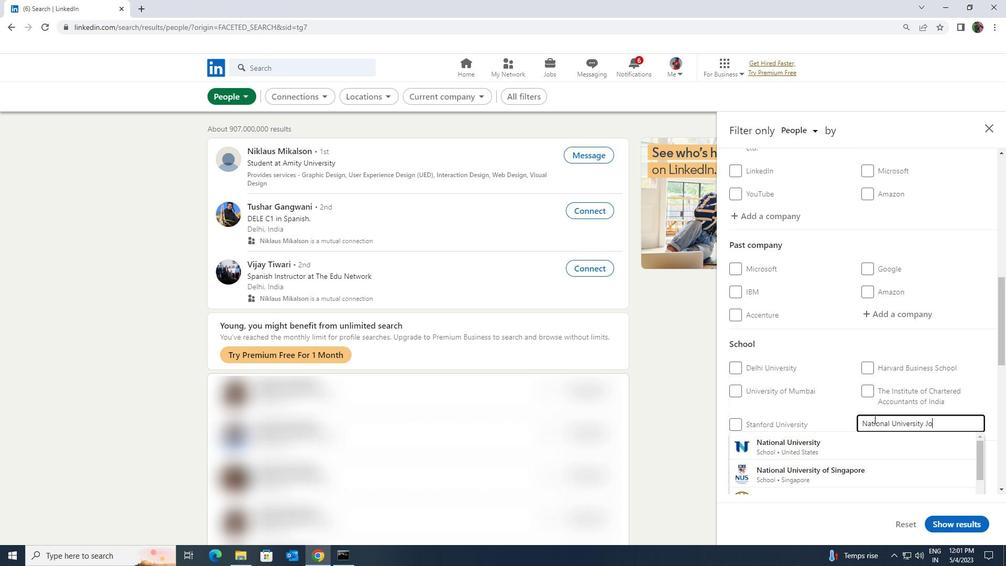 
Action: Mouse moved to (866, 440)
Screenshot: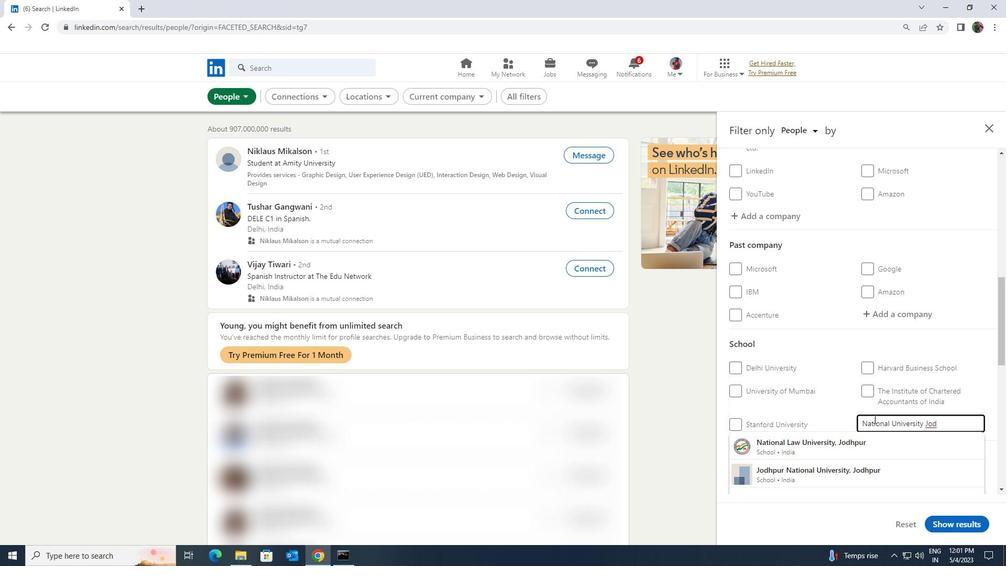 
Action: Mouse pressed left at (866, 440)
Screenshot: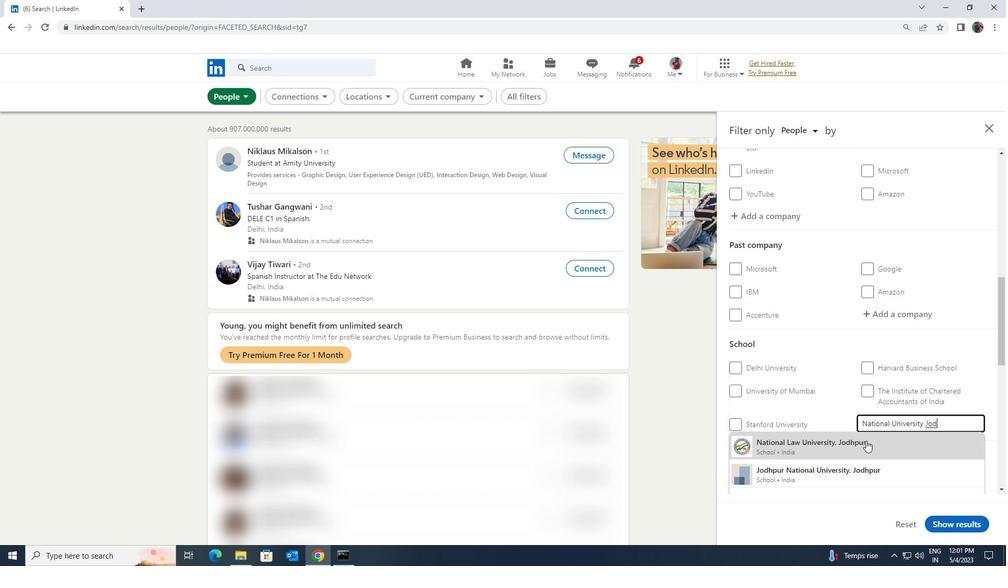 
Action: Mouse scrolled (866, 440) with delta (0, 0)
Screenshot: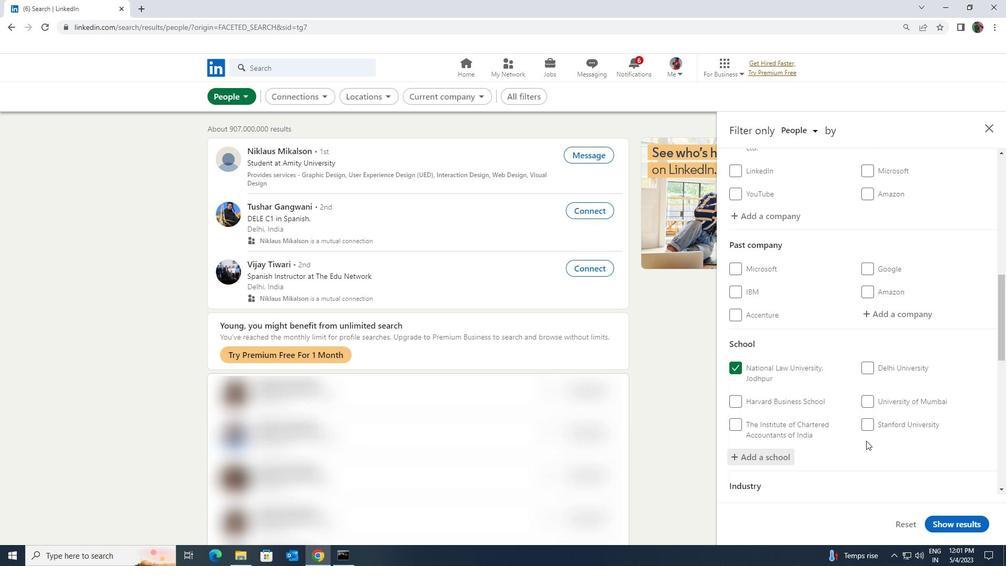 
Action: Mouse scrolled (866, 440) with delta (0, 0)
Screenshot: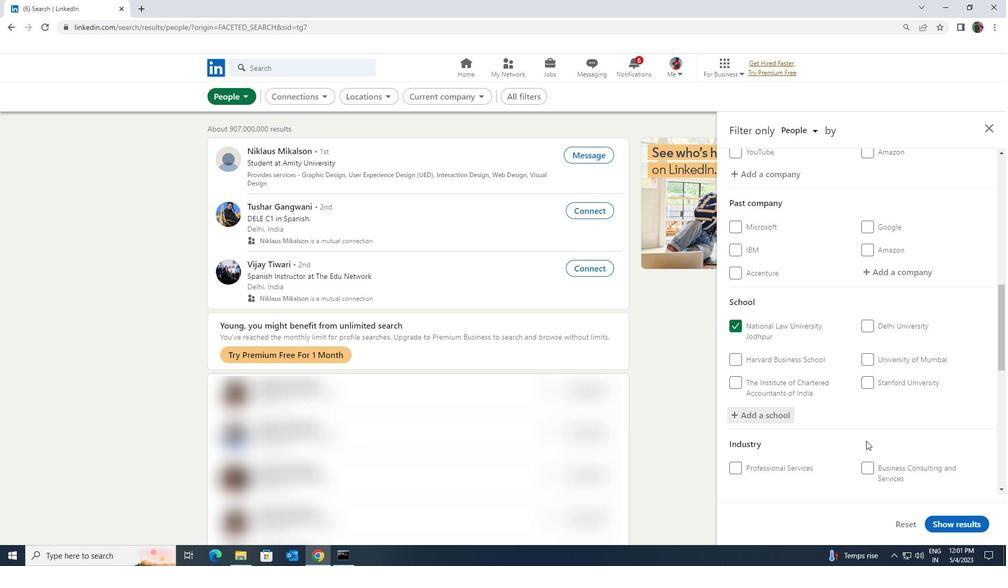 
Action: Mouse scrolled (866, 440) with delta (0, 0)
Screenshot: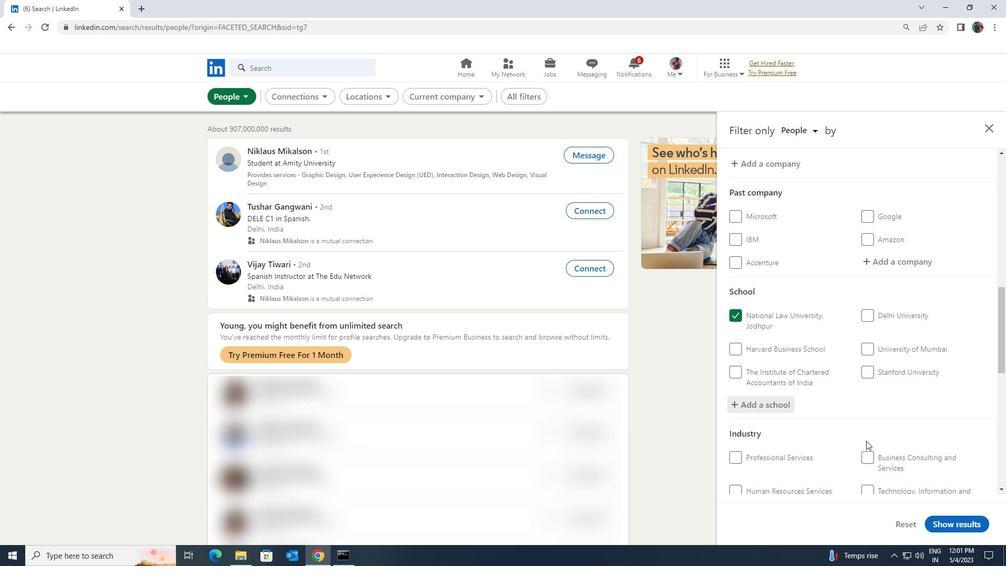 
Action: Mouse moved to (890, 421)
Screenshot: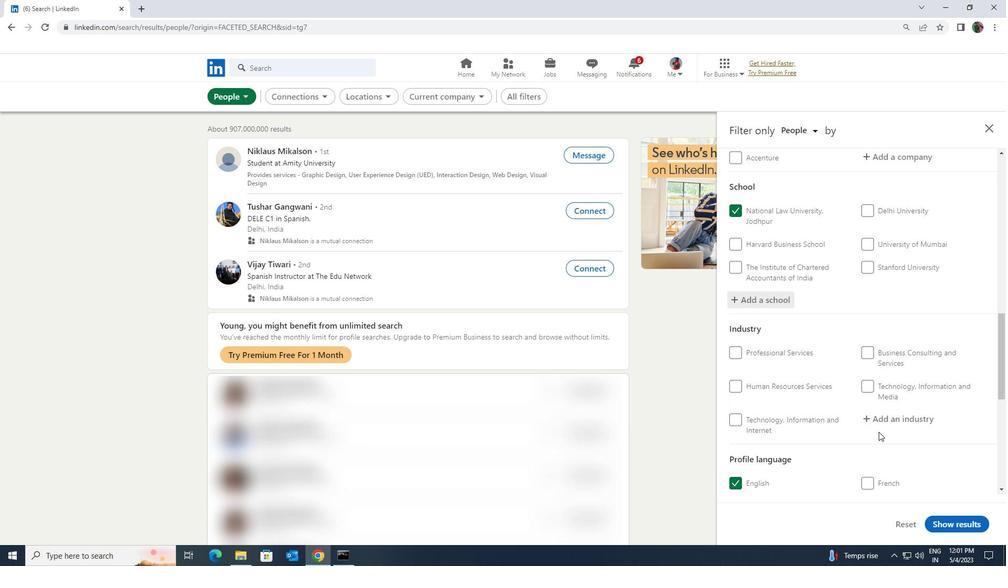 
Action: Mouse pressed left at (890, 421)
Screenshot: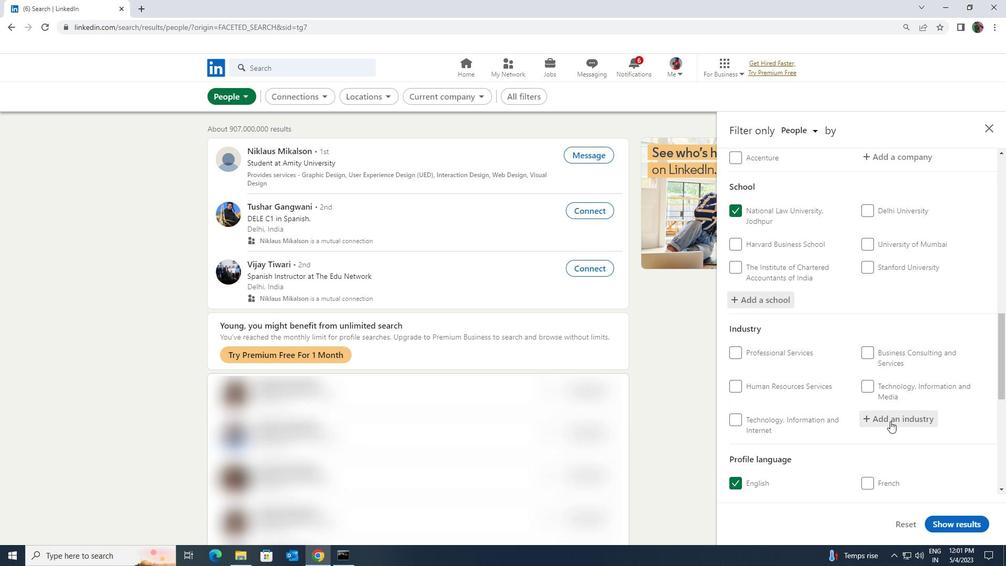 
Action: Key pressed <Key.shift>MARKETING
Screenshot: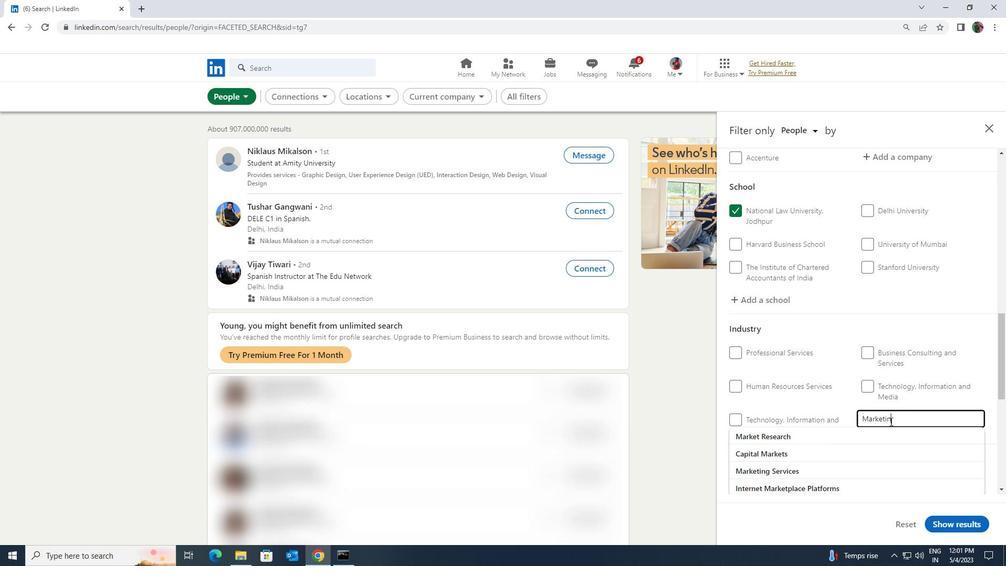 
Action: Mouse moved to (885, 428)
Screenshot: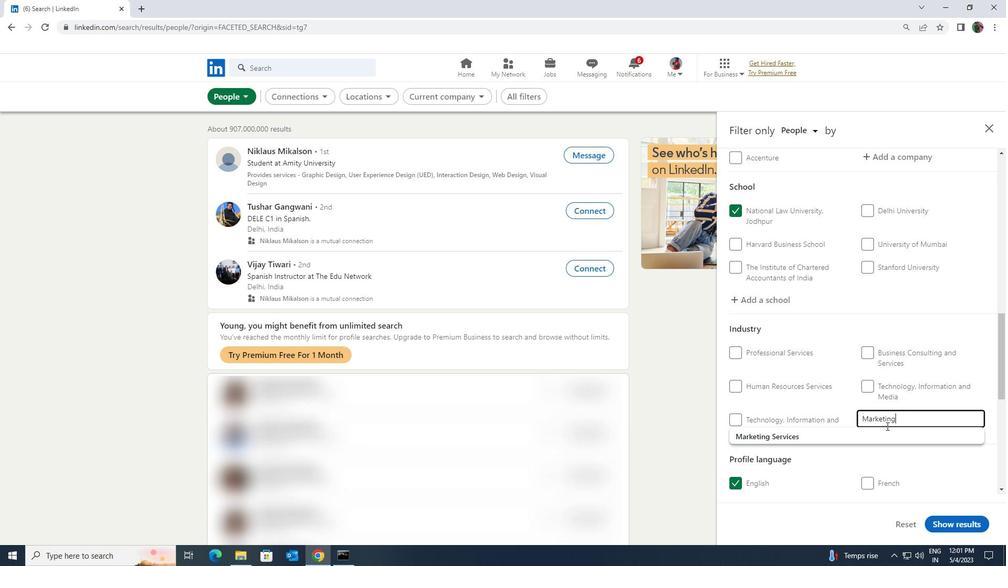 
Action: Mouse pressed left at (885, 428)
Screenshot: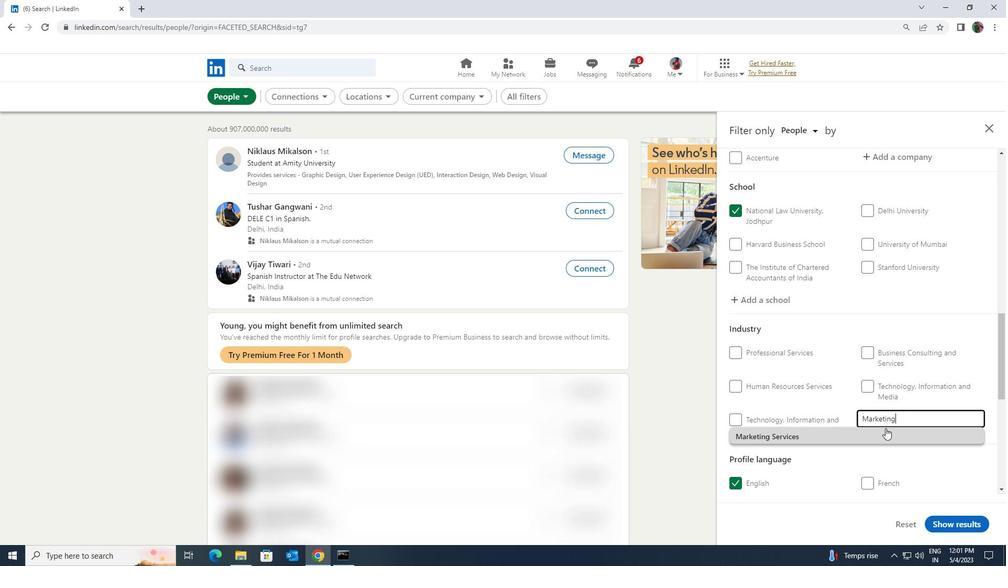 
Action: Mouse moved to (885, 428)
Screenshot: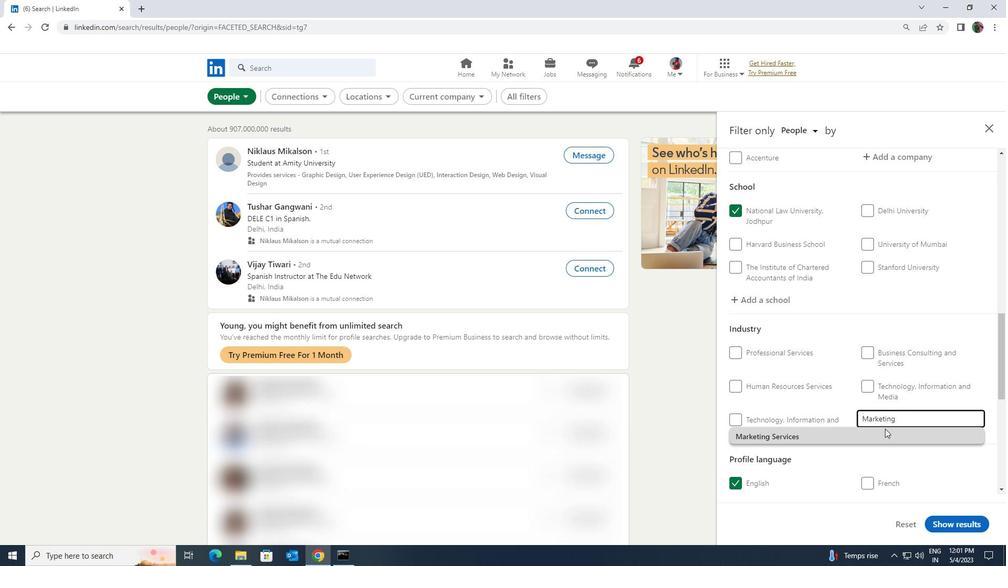 
Action: Mouse scrolled (885, 428) with delta (0, 0)
Screenshot: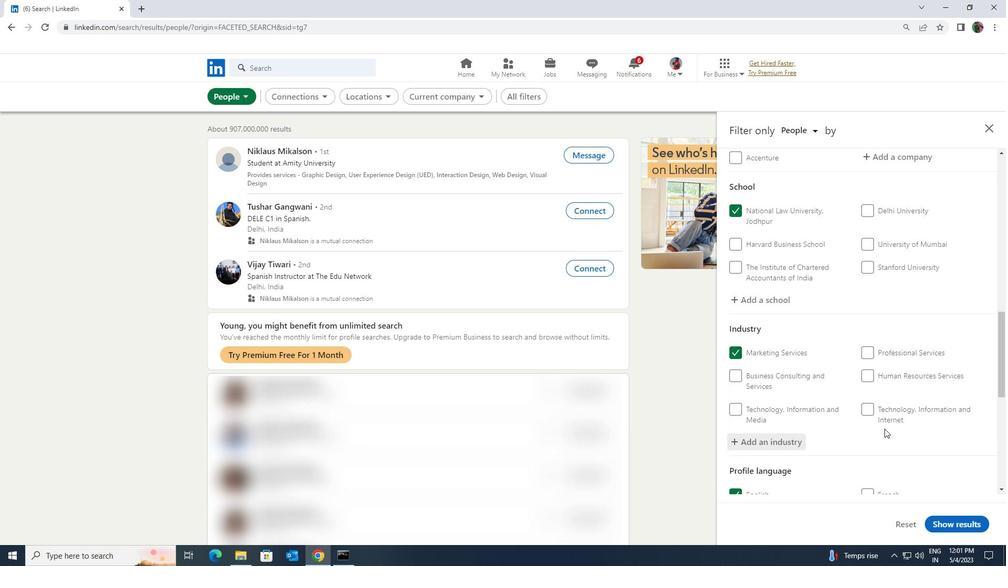 
Action: Mouse moved to (884, 429)
Screenshot: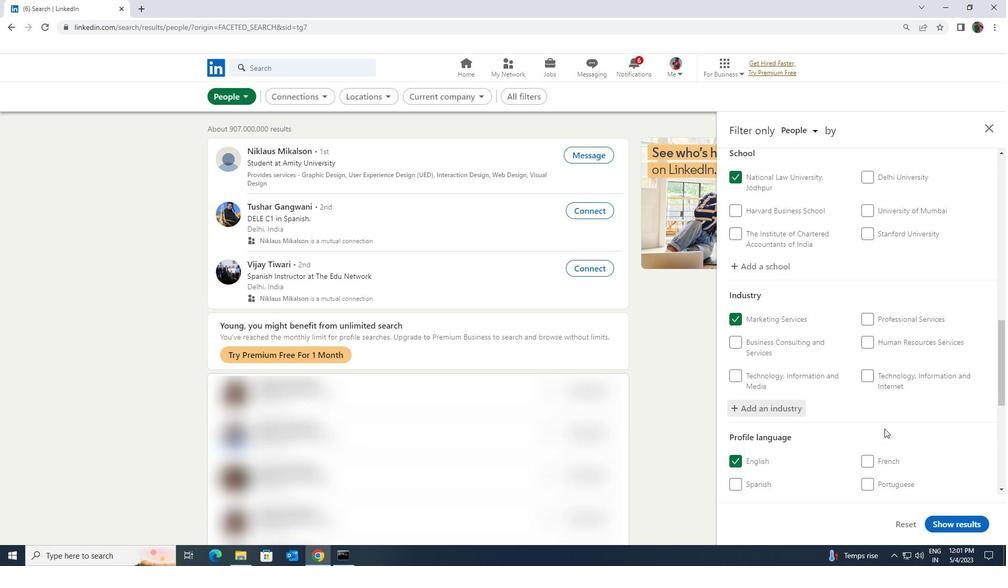 
Action: Mouse scrolled (884, 429) with delta (0, 0)
Screenshot: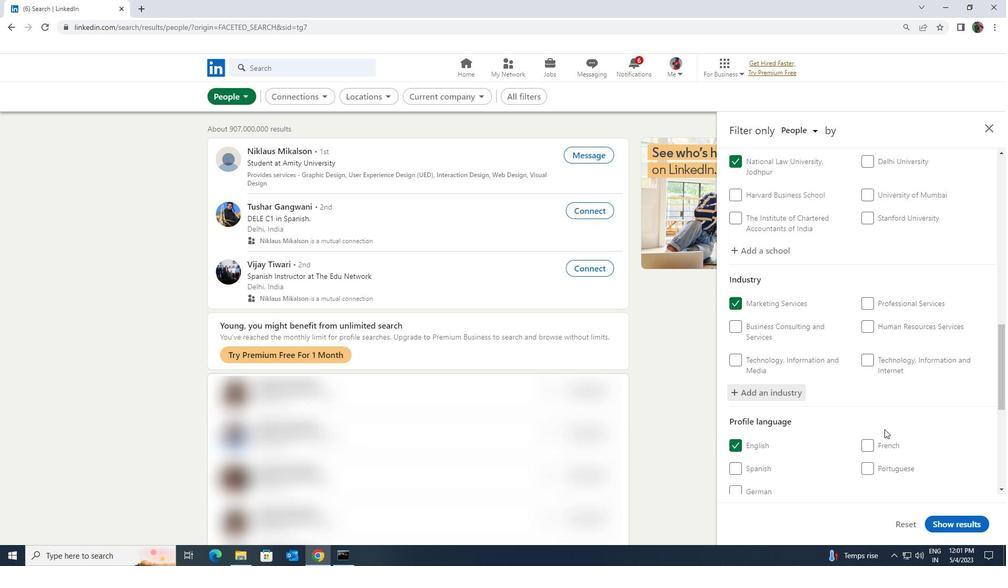 
Action: Mouse moved to (883, 430)
Screenshot: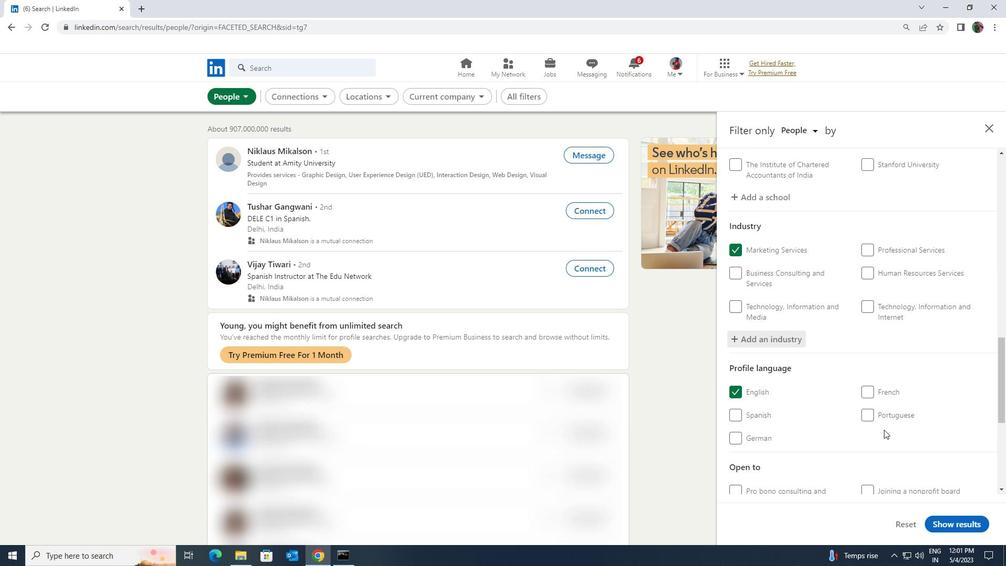 
Action: Mouse scrolled (883, 429) with delta (0, 0)
Screenshot: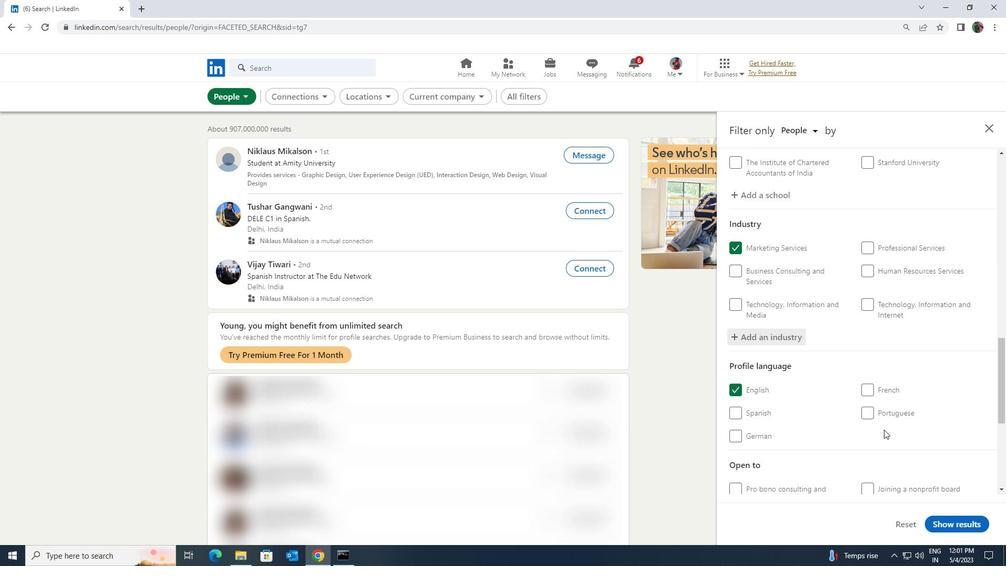 
Action: Mouse scrolled (883, 429) with delta (0, 0)
Screenshot: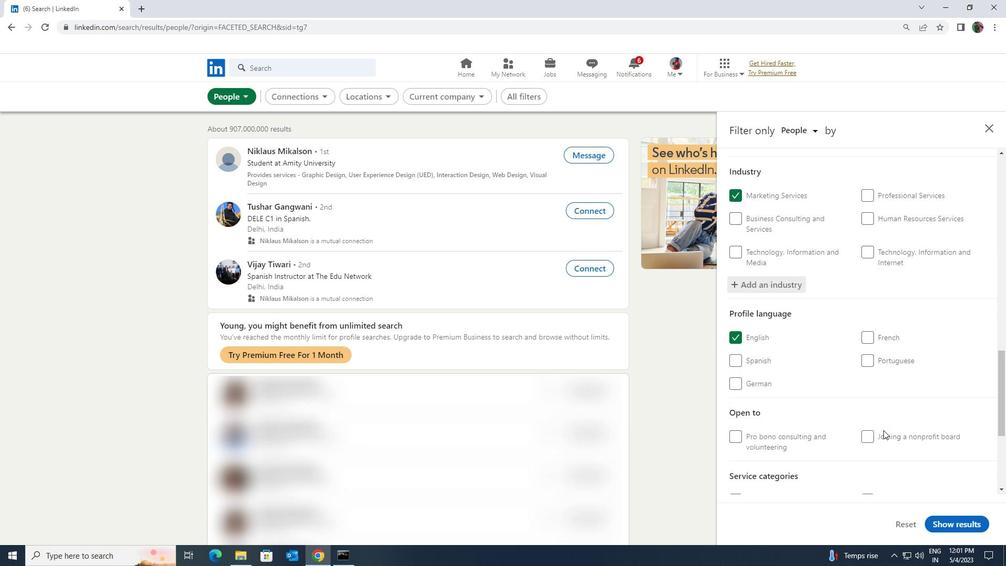 
Action: Mouse moved to (882, 430)
Screenshot: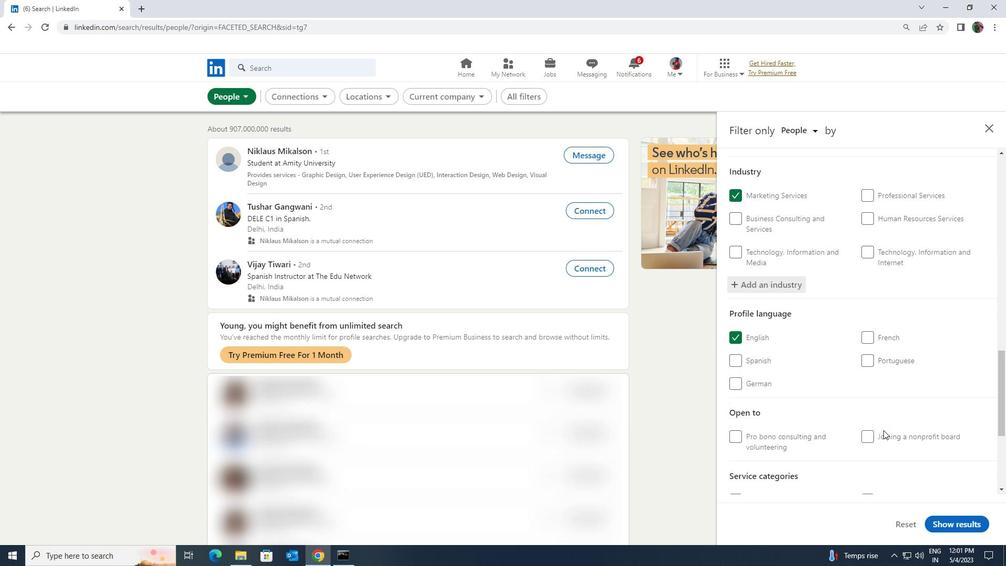 
Action: Mouse scrolled (882, 430) with delta (0, 0)
Screenshot: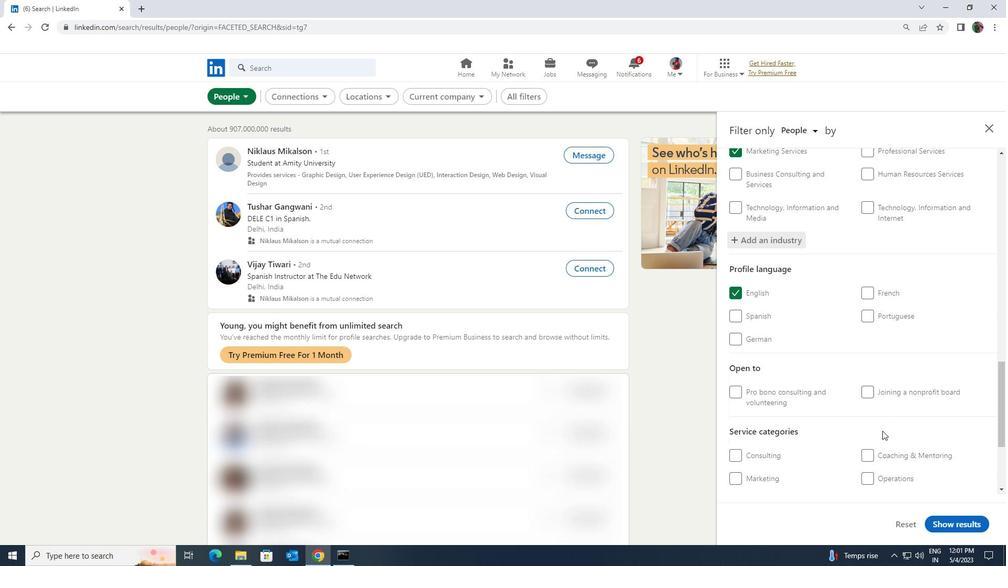 
Action: Mouse moved to (879, 440)
Screenshot: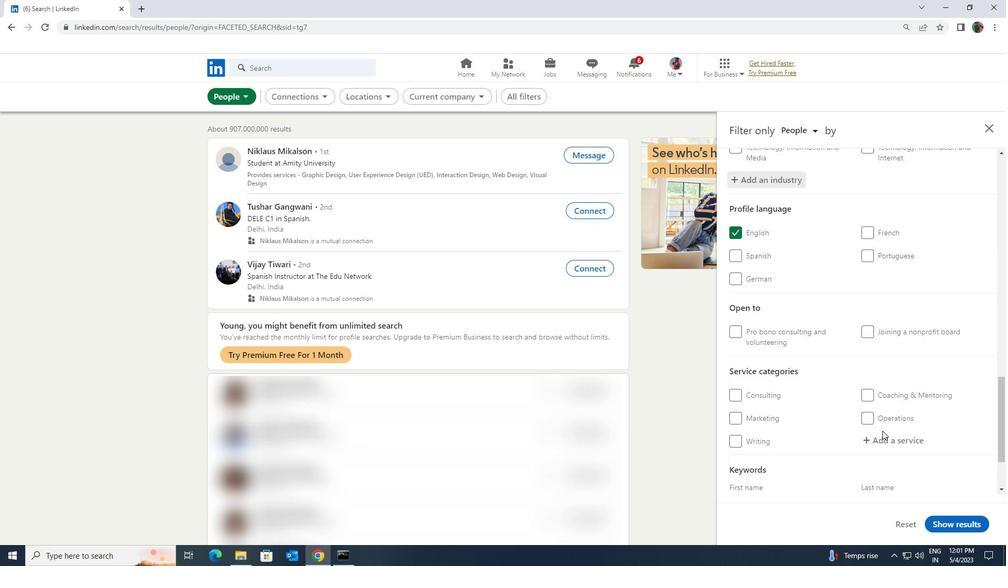 
Action: Mouse pressed left at (879, 440)
Screenshot: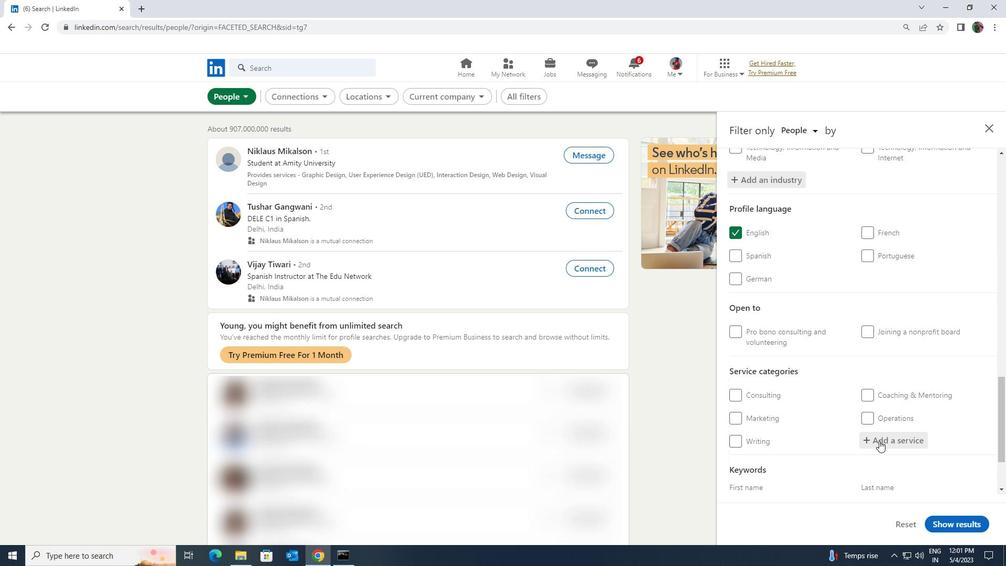 
Action: Key pressed <Key.shift><Key.shift><Key.shift>MARKET<Key.space>
Screenshot: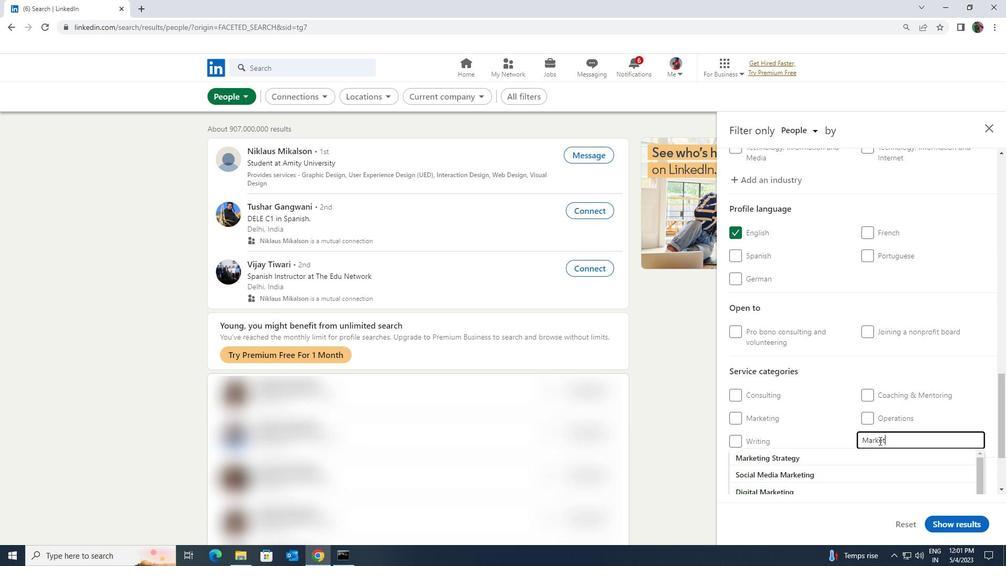 
Action: Mouse moved to (870, 450)
Screenshot: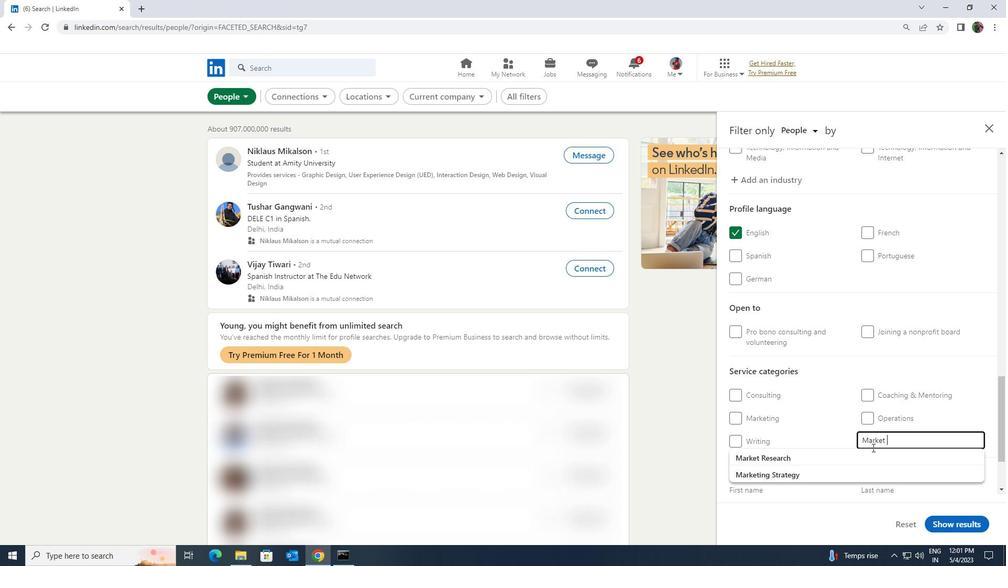 
Action: Mouse pressed left at (870, 450)
Screenshot: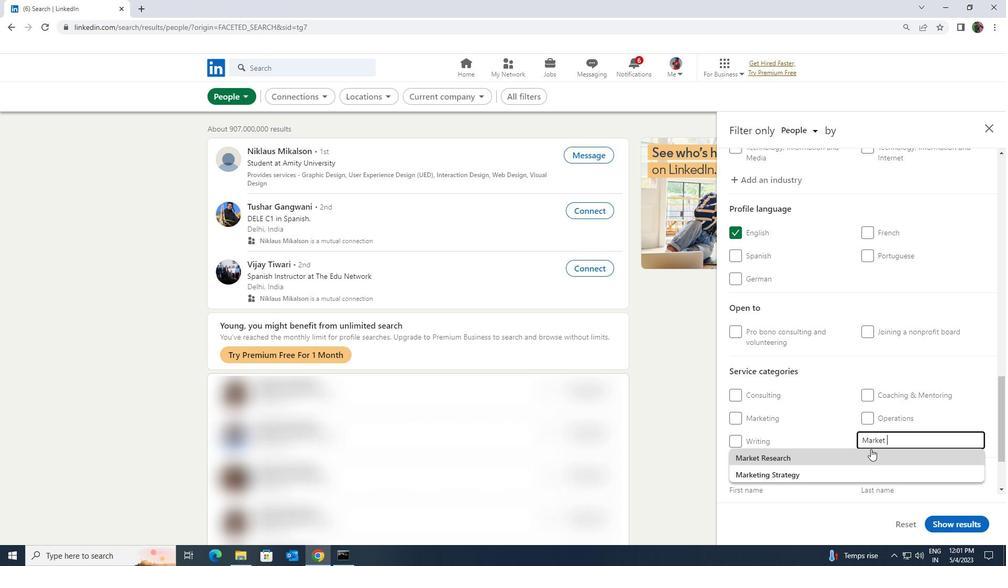 
Action: Mouse scrolled (870, 450) with delta (0, 0)
Screenshot: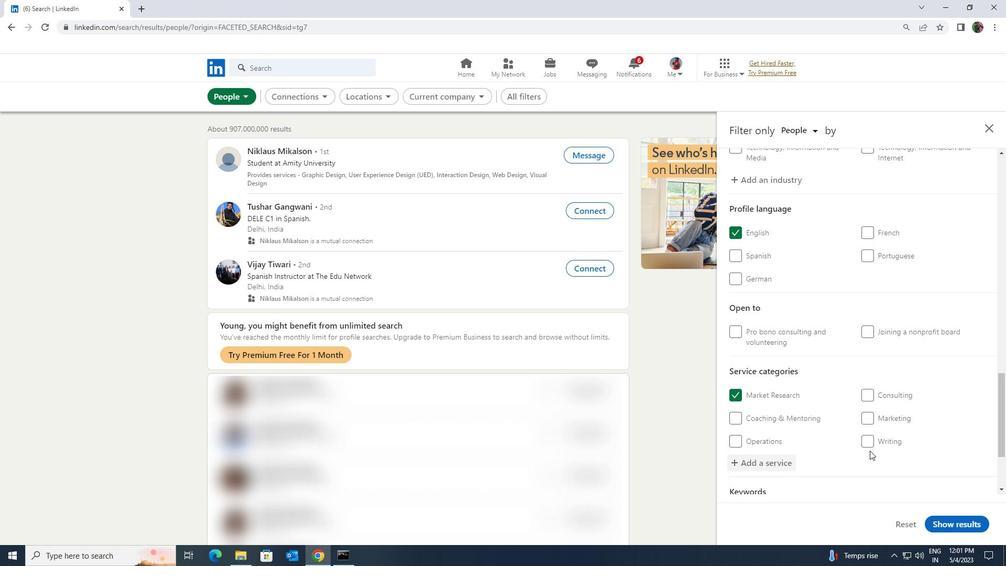 
Action: Mouse scrolled (870, 450) with delta (0, 0)
Screenshot: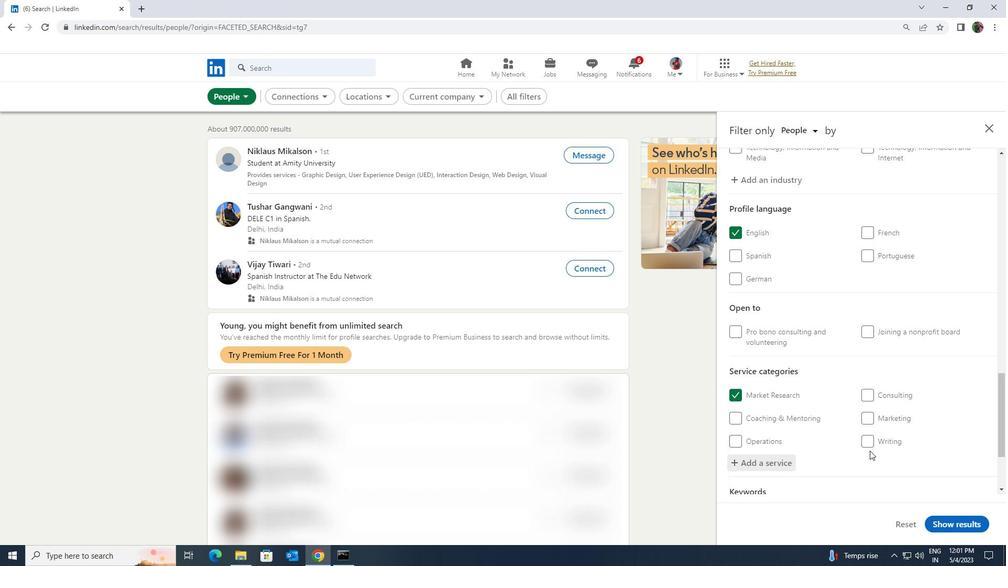 
Action: Mouse moved to (829, 462)
Screenshot: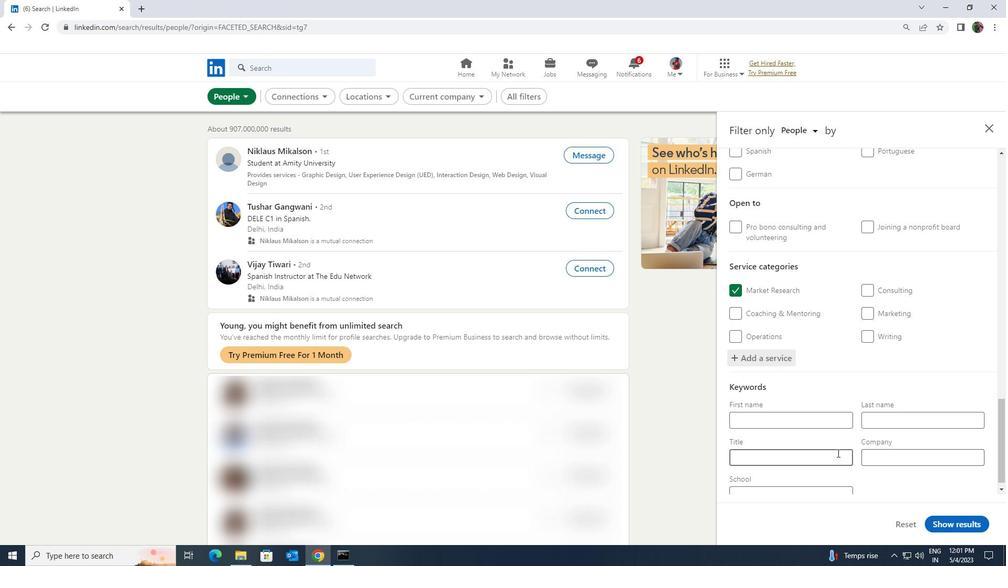
Action: Mouse pressed left at (829, 462)
Screenshot: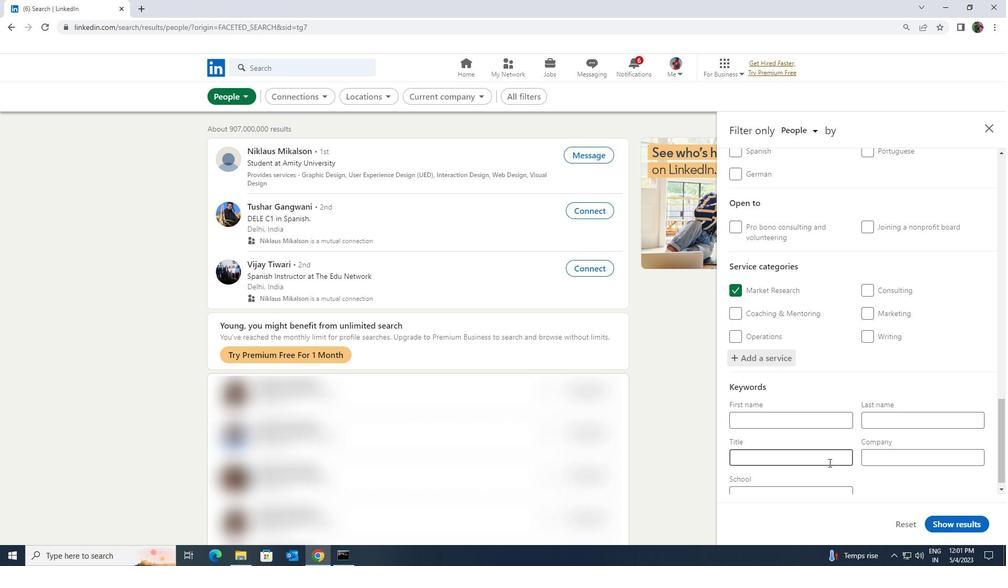 
Action: Key pressed <Key.shift>HOMELESS<Key.space><Key.shift><Key.shift><Key.shift><Key.shift>SHELTER<Key.space><Key.shift>WORKER
Screenshot: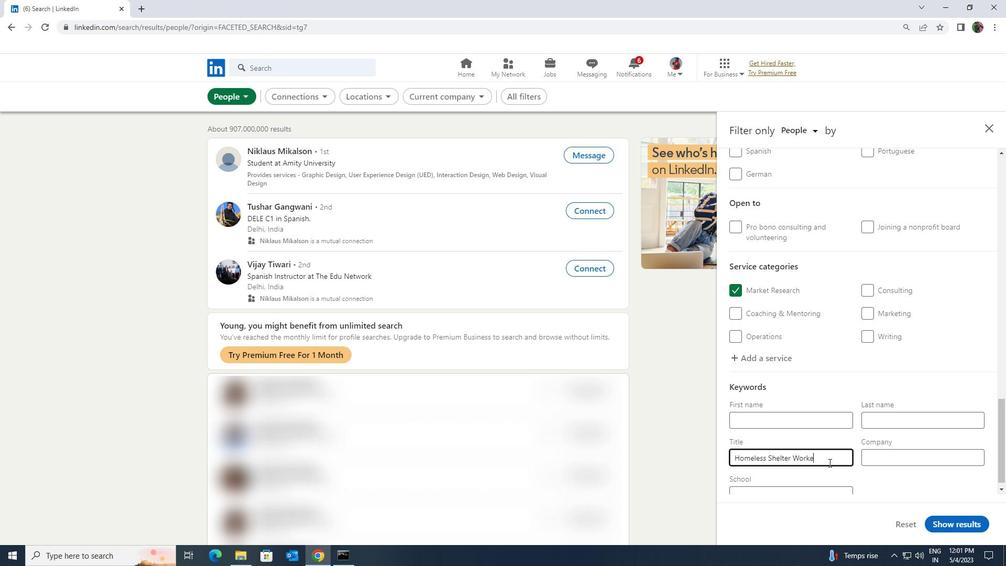 
Action: Mouse moved to (935, 518)
Screenshot: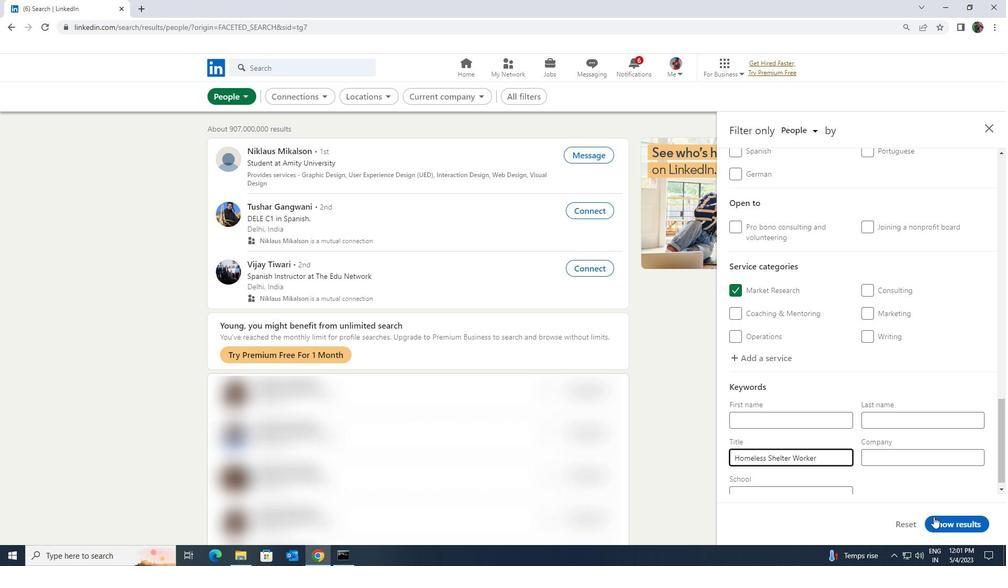 
Action: Mouse pressed left at (935, 518)
Screenshot: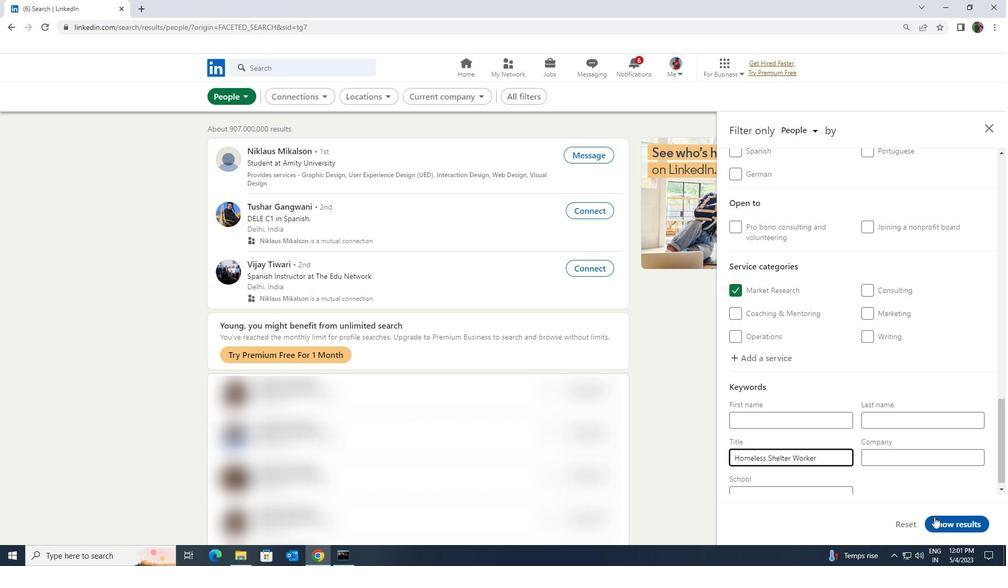 
